 Task: Find connections with filter location Bāntva with filter topic #covidwith filter profile language German with filter current company Comviva with filter school Kerala Agricultural Jobs with filter industry Household Appliance Manufacturing with filter service category Commercial Real Estate with filter keywords title Director of Inside Sales
Action: Mouse moved to (502, 65)
Screenshot: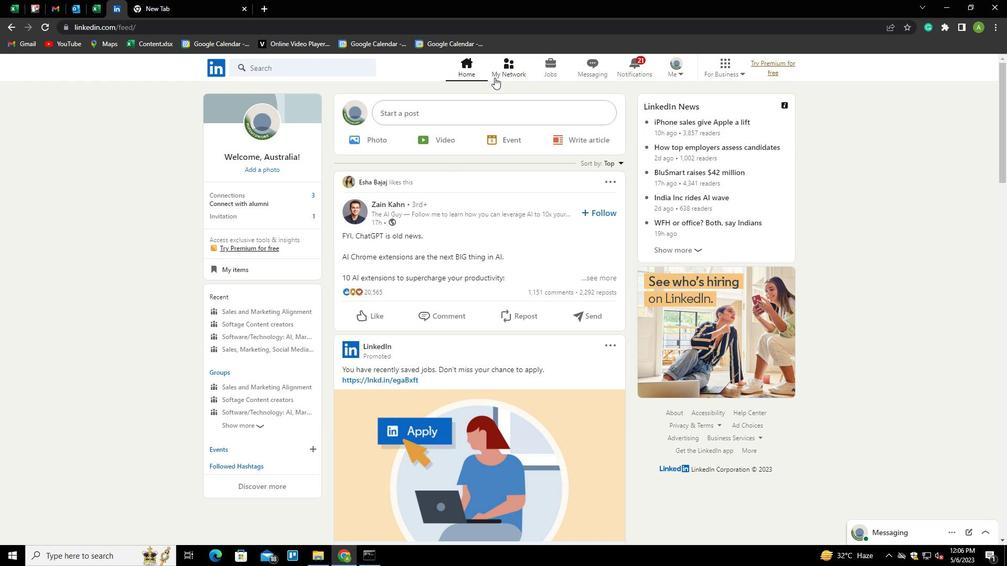 
Action: Mouse pressed left at (502, 65)
Screenshot: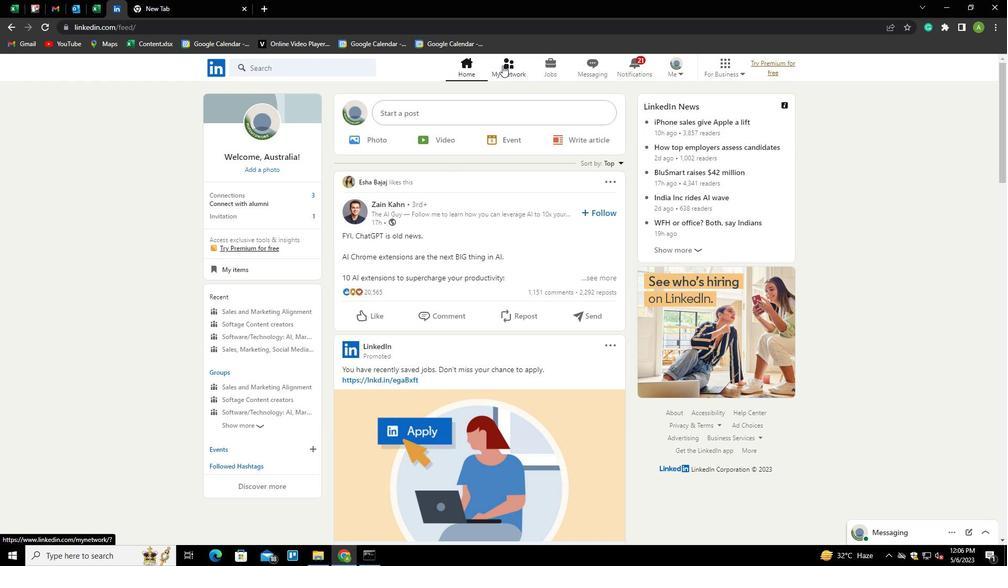 
Action: Mouse moved to (280, 126)
Screenshot: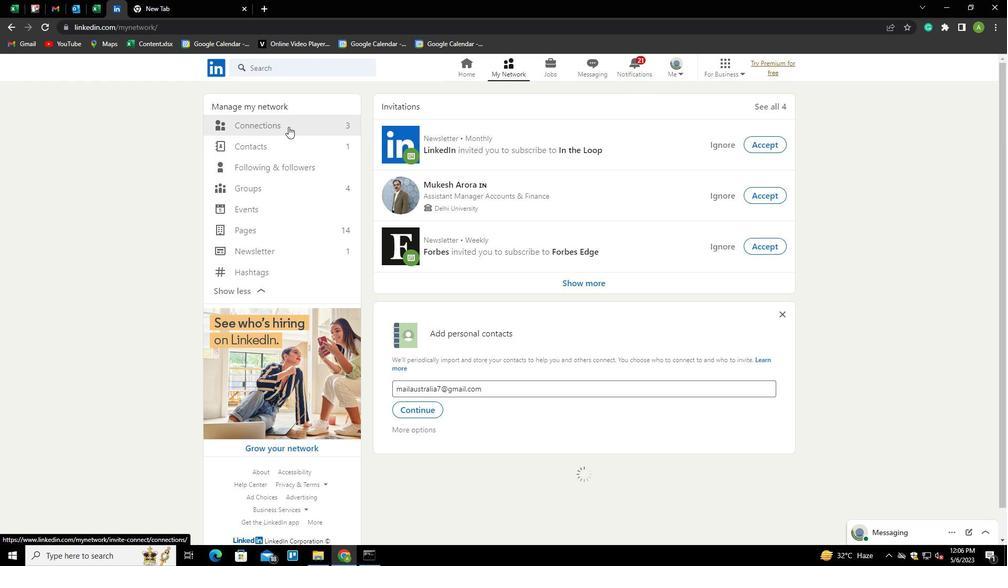 
Action: Mouse pressed left at (280, 126)
Screenshot: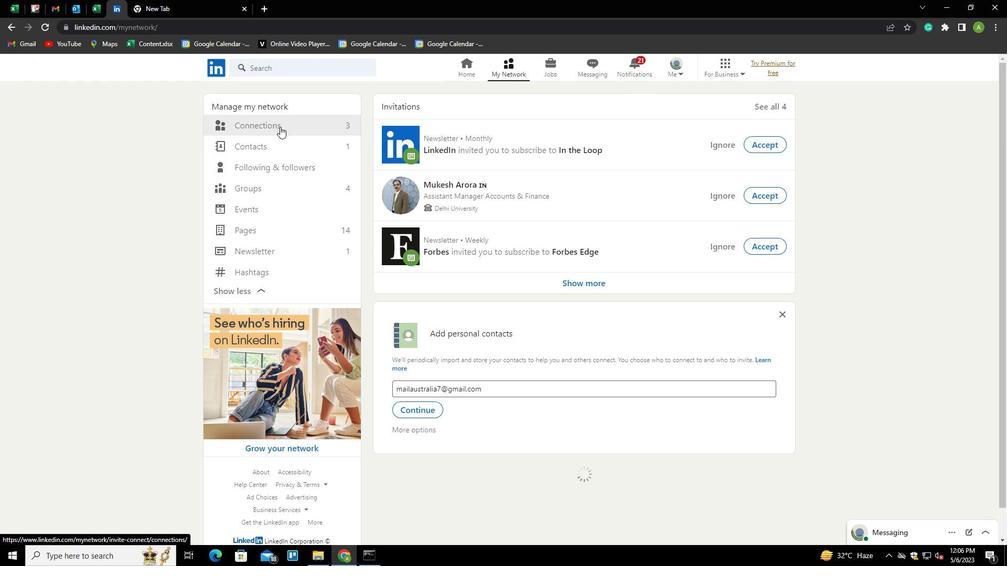 
Action: Mouse moved to (582, 123)
Screenshot: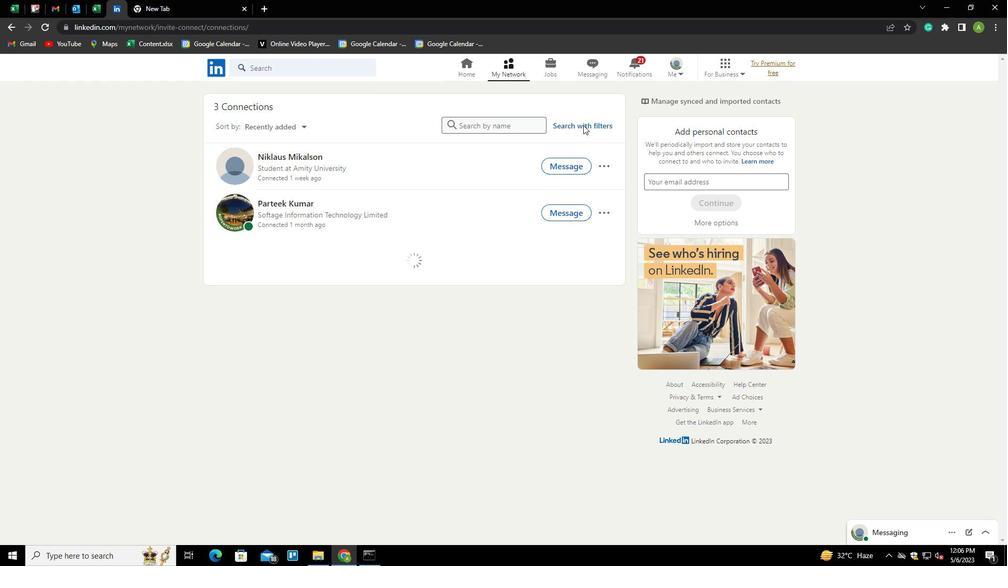 
Action: Mouse pressed left at (582, 123)
Screenshot: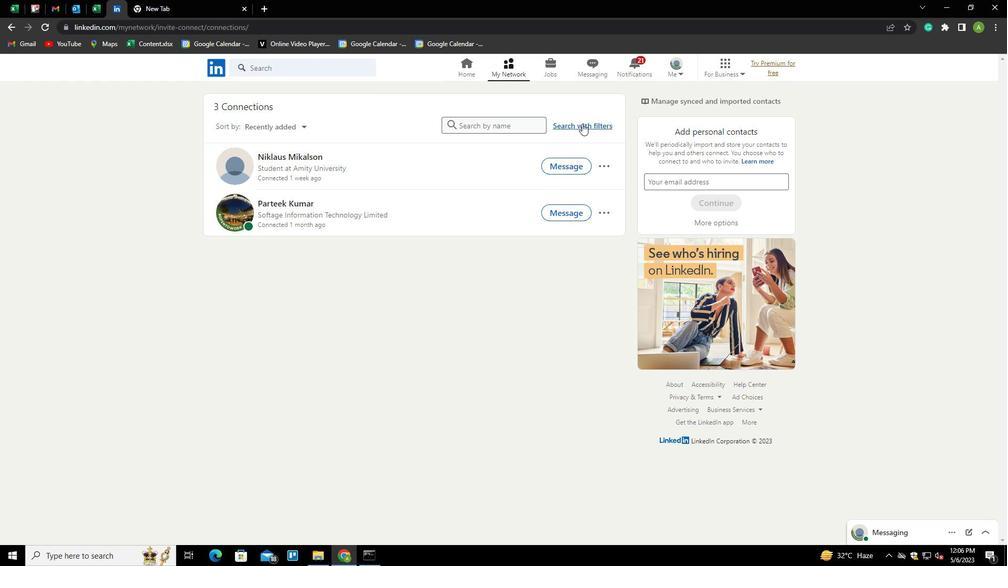 
Action: Mouse moved to (536, 98)
Screenshot: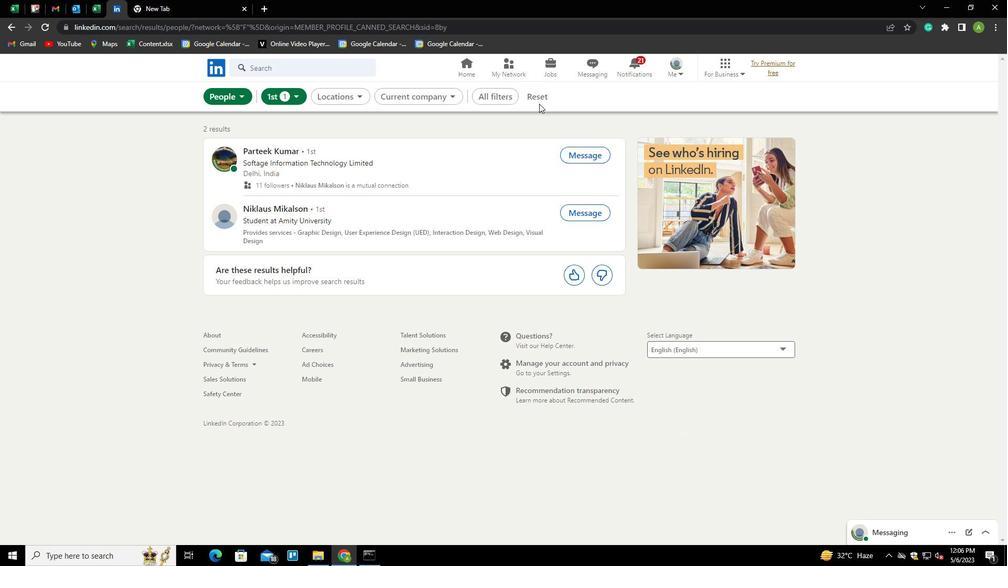 
Action: Mouse pressed left at (536, 98)
Screenshot: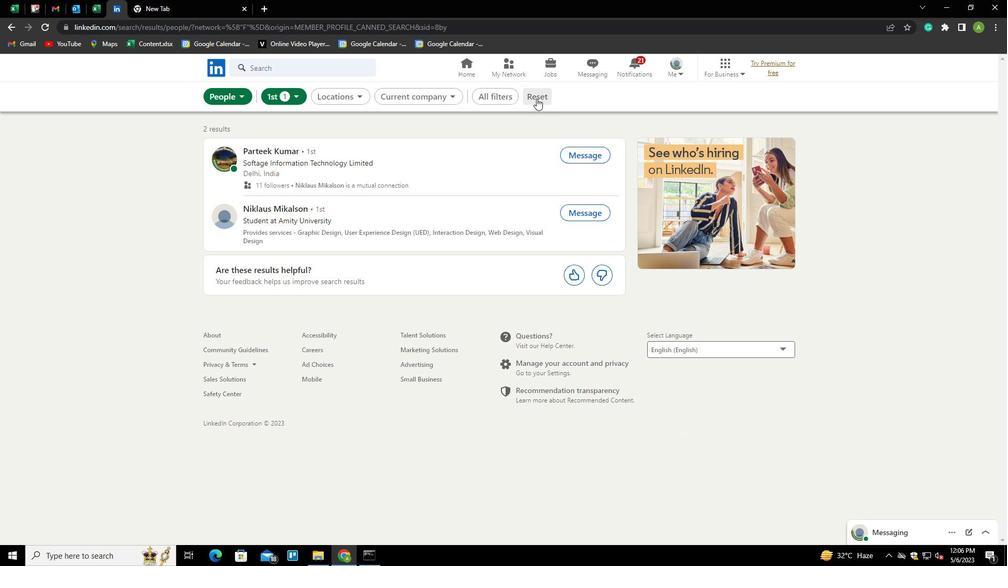 
Action: Mouse moved to (517, 98)
Screenshot: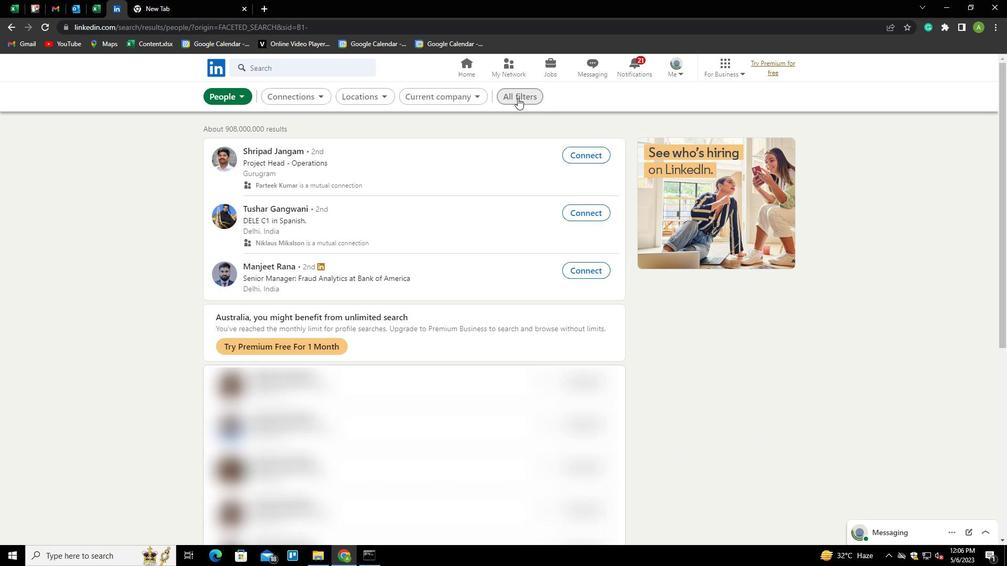 
Action: Mouse pressed left at (517, 98)
Screenshot: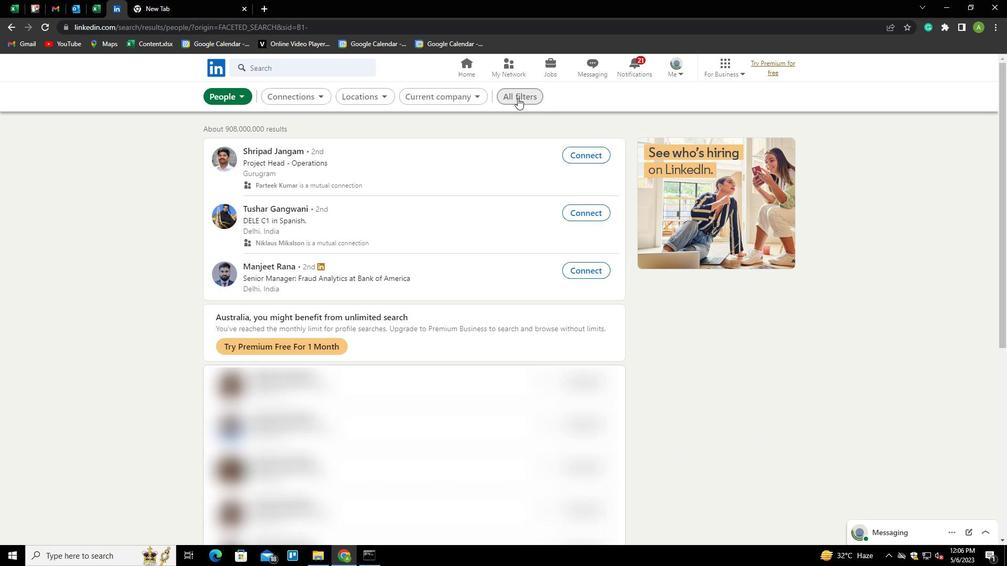 
Action: Mouse moved to (868, 363)
Screenshot: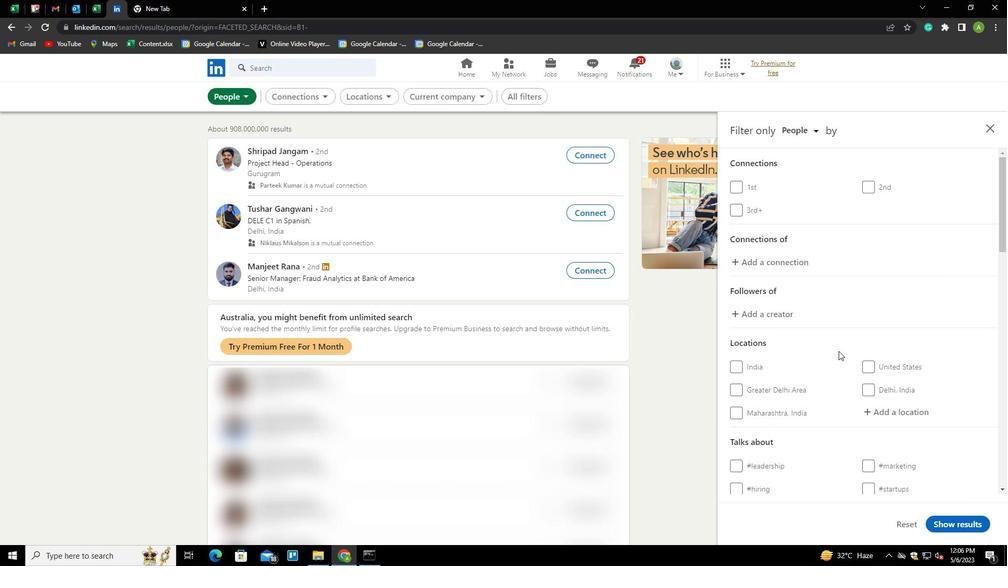 
Action: Mouse scrolled (868, 362) with delta (0, 0)
Screenshot: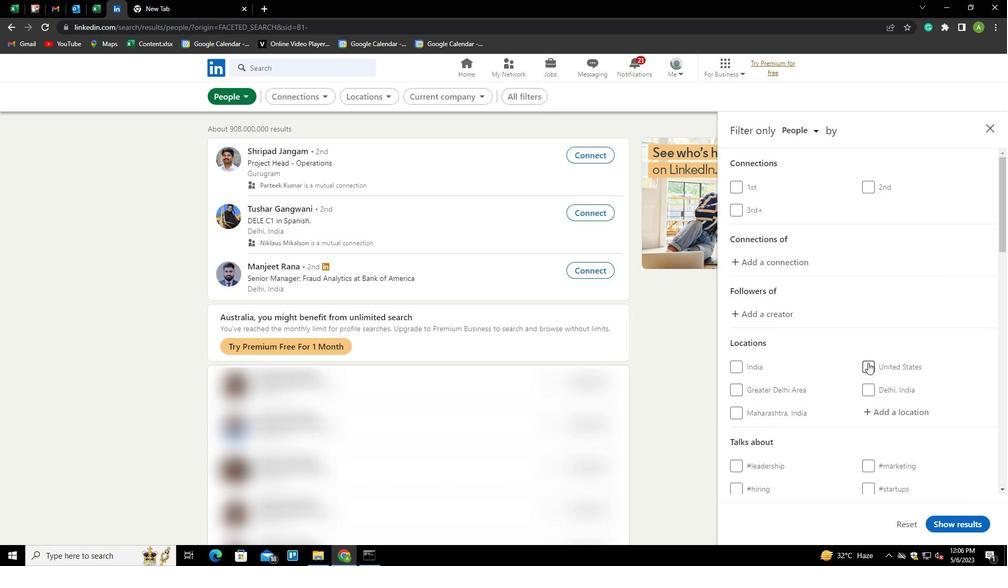 
Action: Mouse scrolled (868, 362) with delta (0, 0)
Screenshot: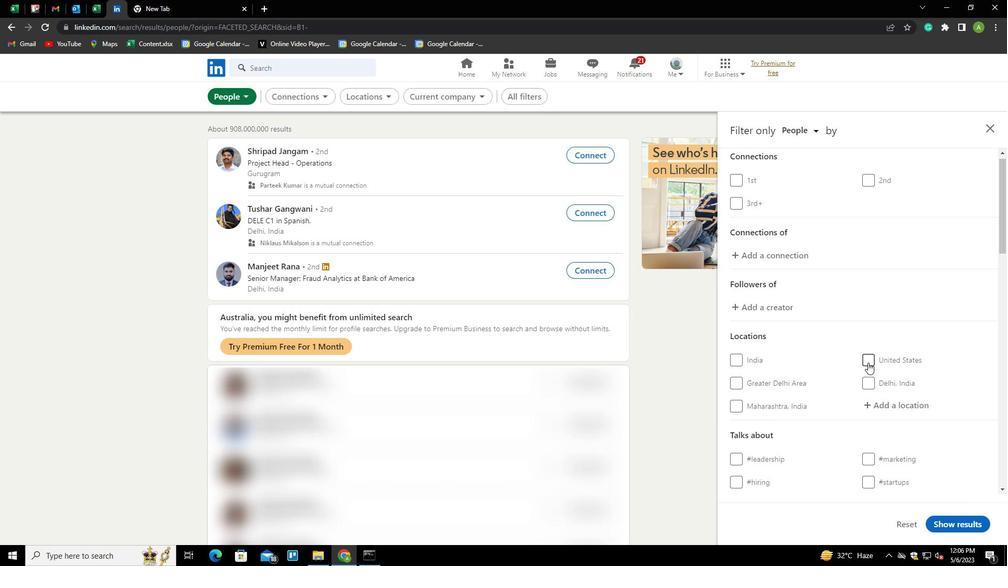 
Action: Mouse moved to (882, 309)
Screenshot: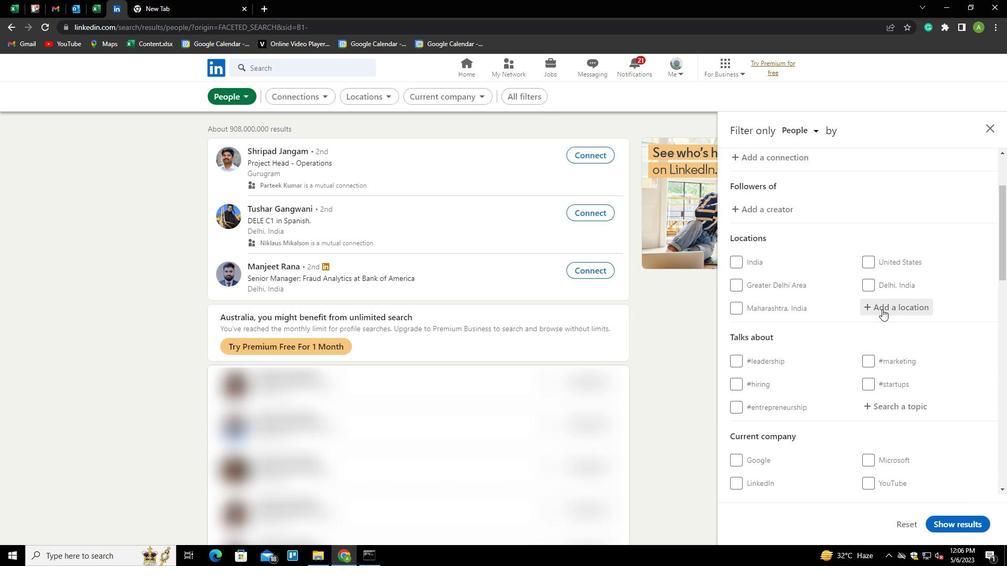 
Action: Mouse pressed left at (882, 309)
Screenshot: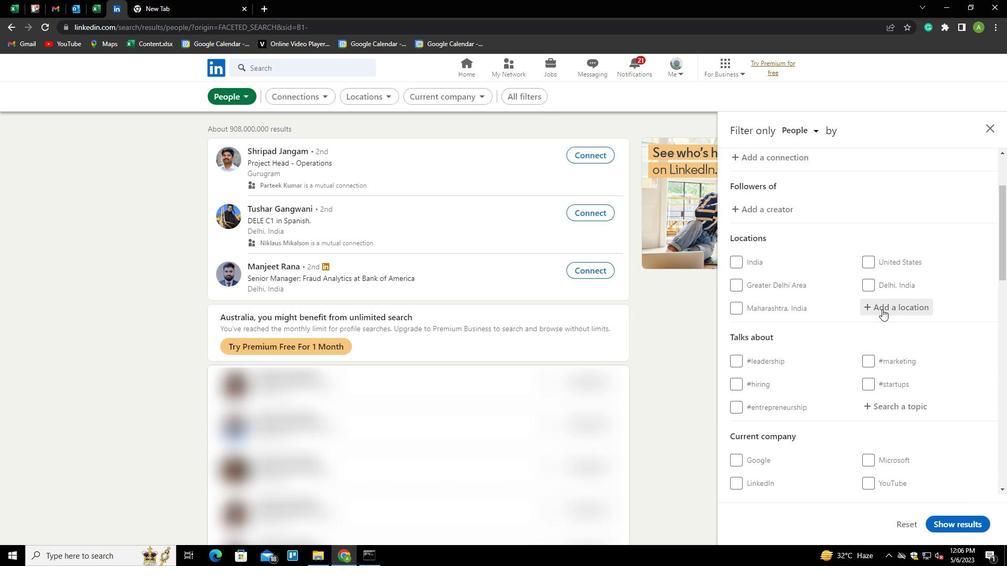 
Action: Mouse moved to (884, 306)
Screenshot: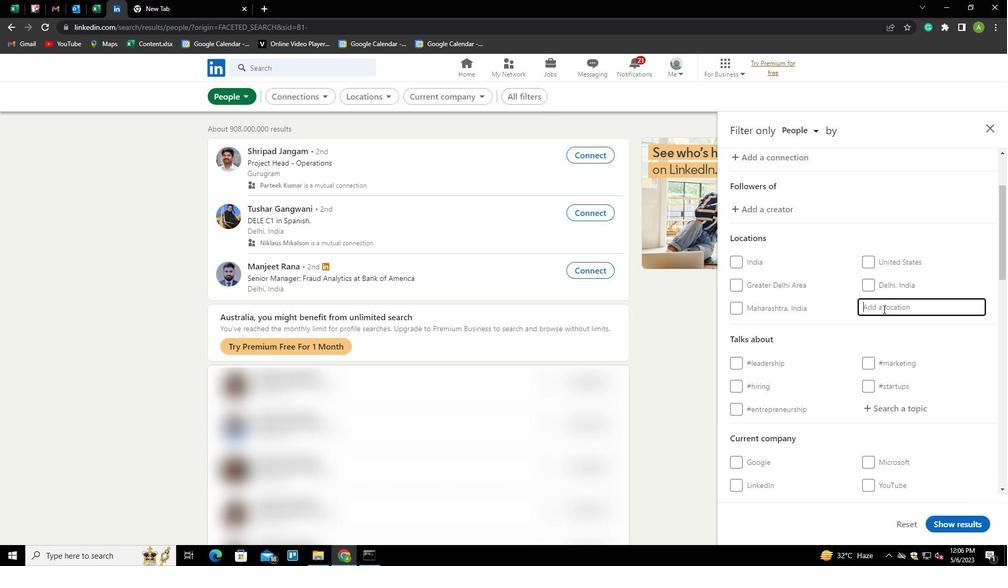 
Action: Mouse pressed left at (884, 306)
Screenshot: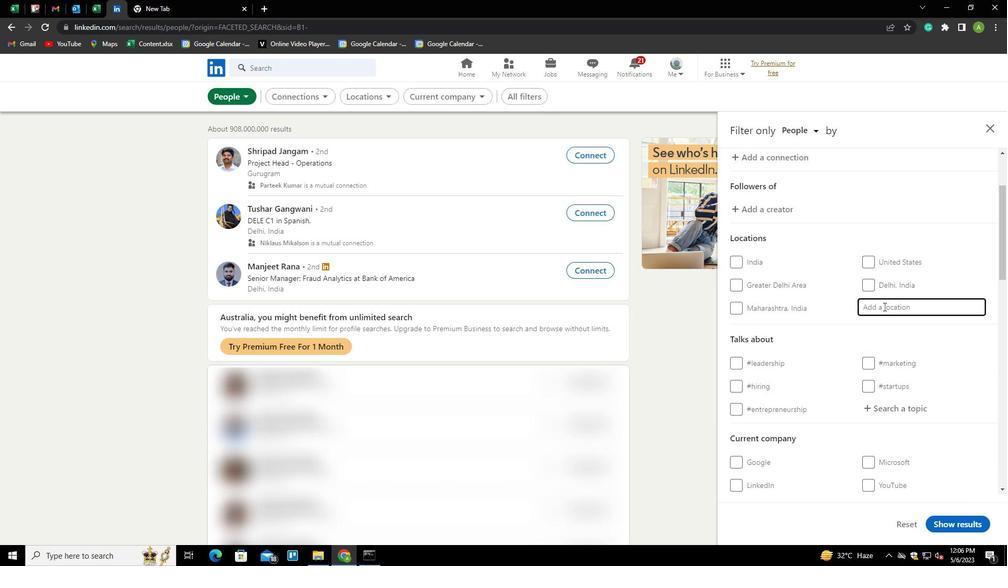 
Action: Mouse moved to (892, 313)
Screenshot: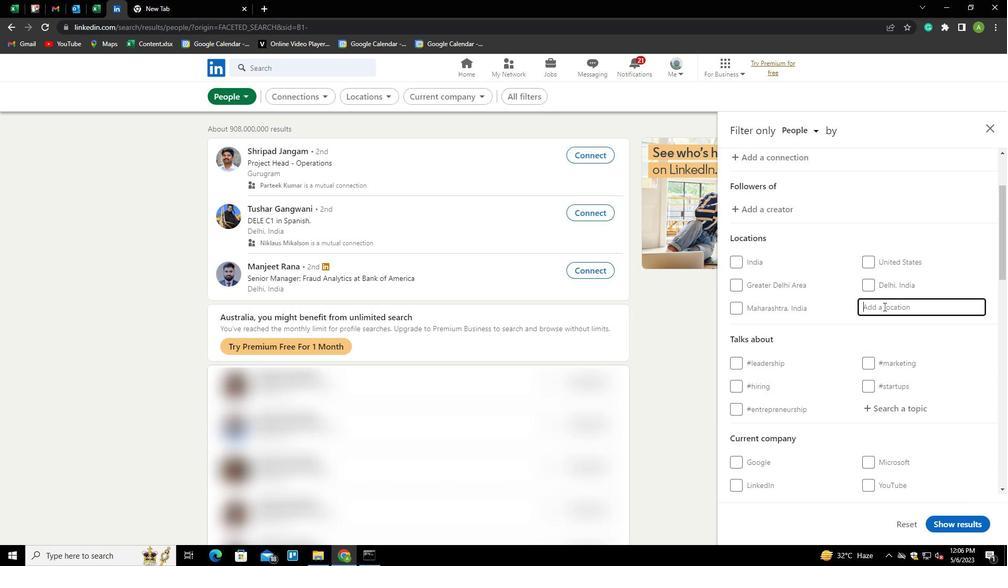
Action: Key pressed <Key.shift><Key.shift><Key.shift><Key.shift><Key.shift><Key.shift><Key.shift><Key.shift><Key.shift><Key.shift><Key.shift><Key.shift><Key.shift><Key.shift><Key.shift><Key.shift><Key.shift><Key.shift><Key.shift><Key.shift><Key.shift><Key.shift><Key.shift><Key.shift><Key.shift><Key.shift><Key.shift>BANTAV<Key.backspace><Key.backspace><Key.backspace>C<Key.backspace>TVA
Screenshot: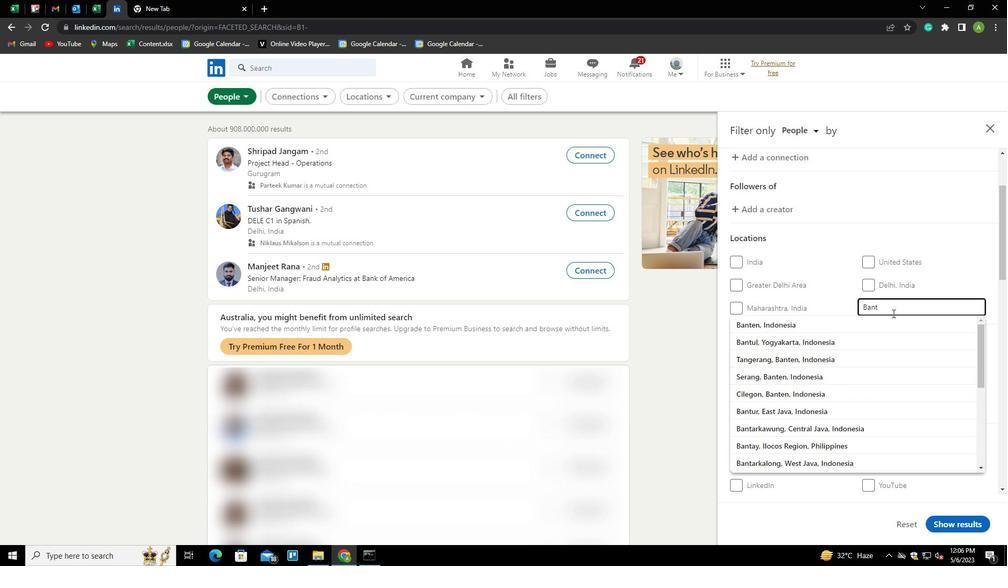 
Action: Mouse moved to (899, 318)
Screenshot: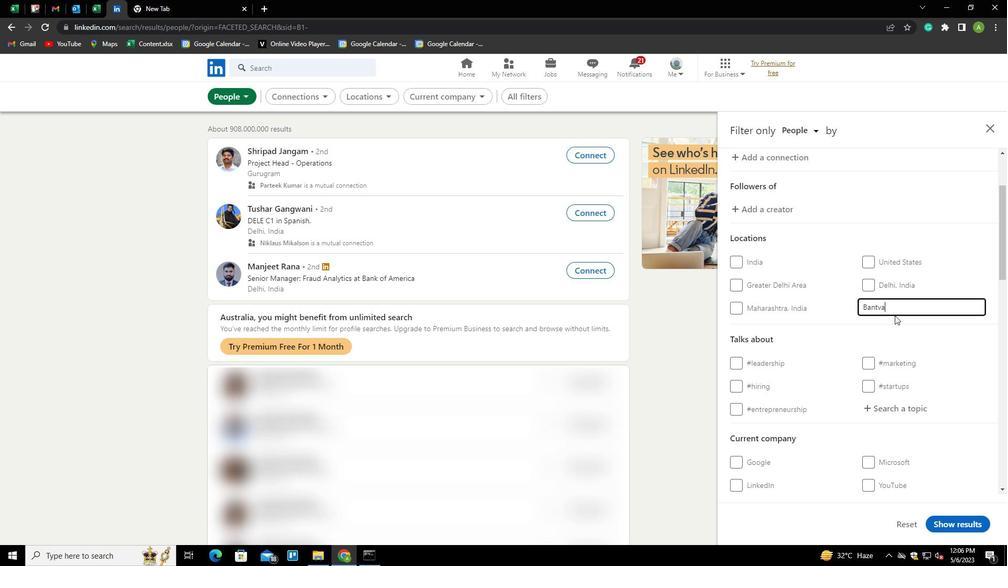 
Action: Mouse pressed left at (899, 318)
Screenshot: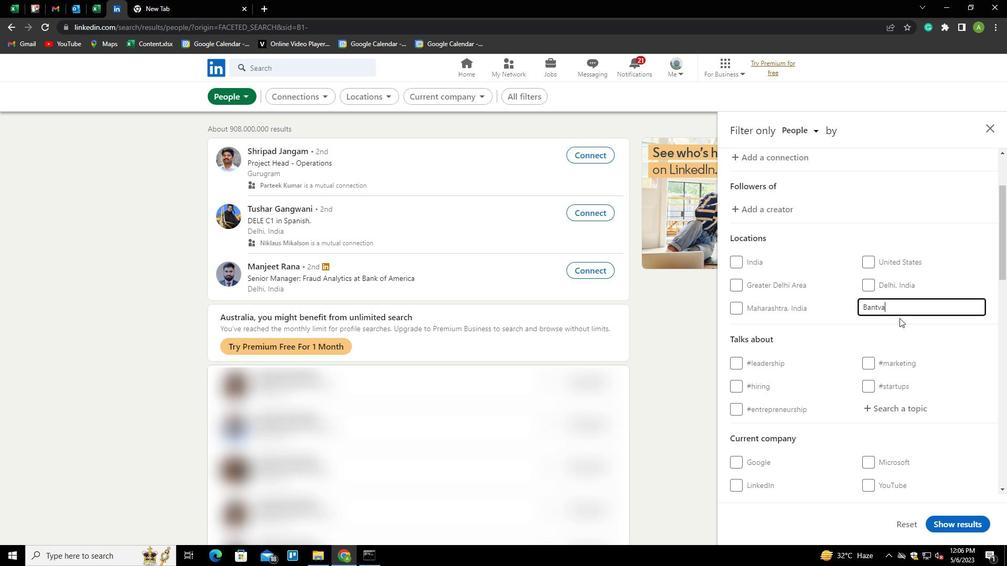
Action: Mouse moved to (903, 407)
Screenshot: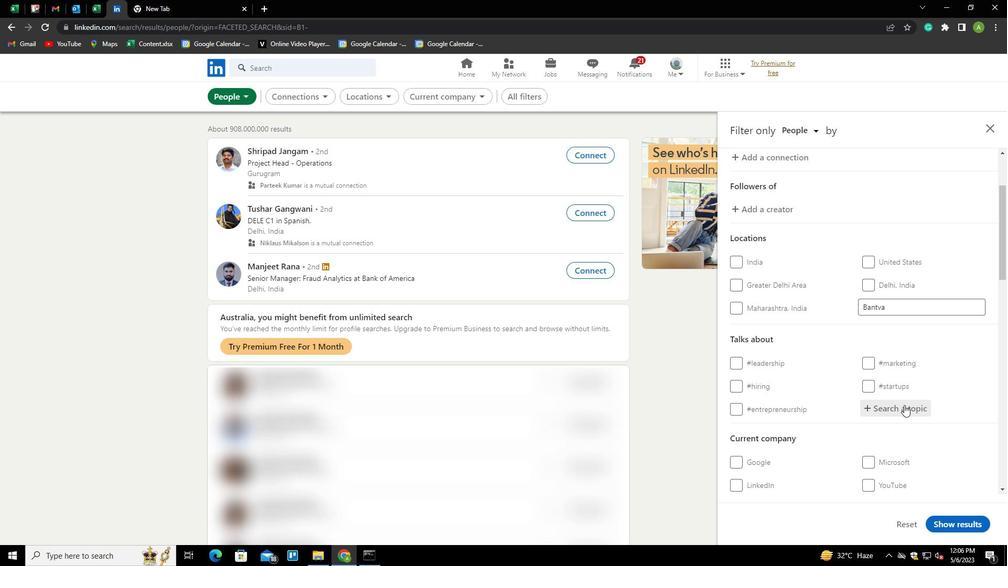 
Action: Mouse pressed left at (903, 407)
Screenshot: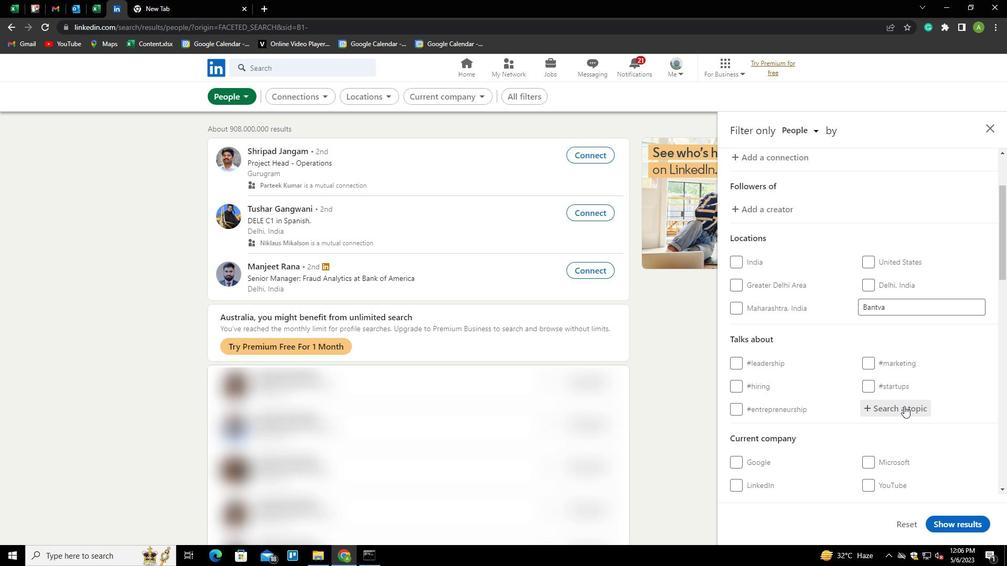 
Action: Mouse moved to (900, 406)
Screenshot: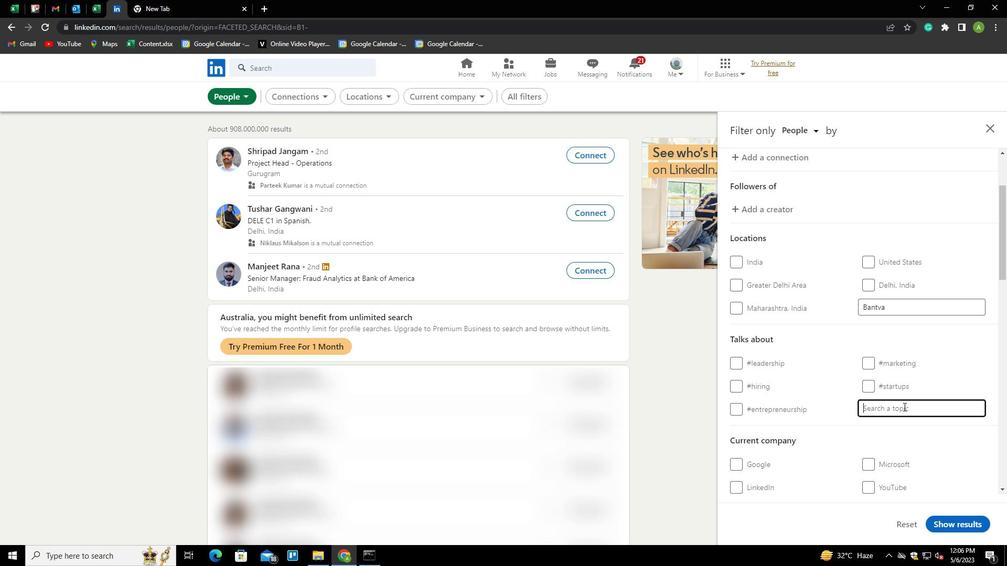 
Action: Key pressed COVID<Key.down><Key.enter>
Screenshot: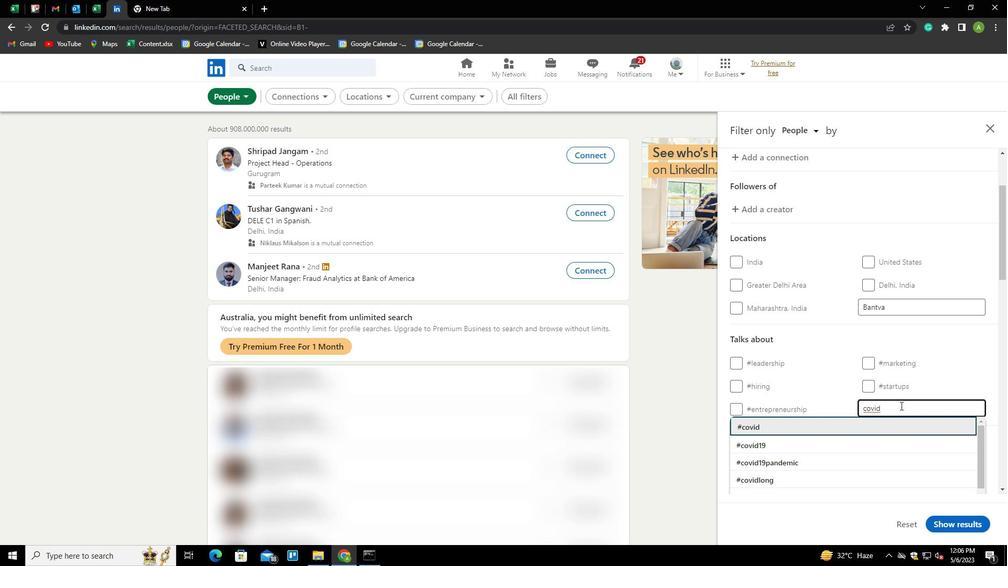 
Action: Mouse scrolled (900, 405) with delta (0, 0)
Screenshot: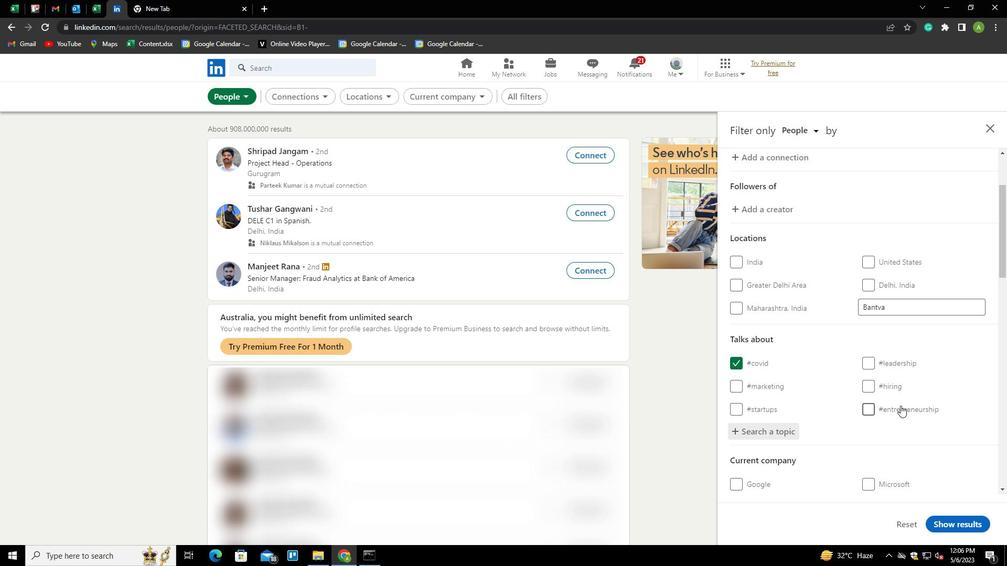 
Action: Mouse scrolled (900, 405) with delta (0, 0)
Screenshot: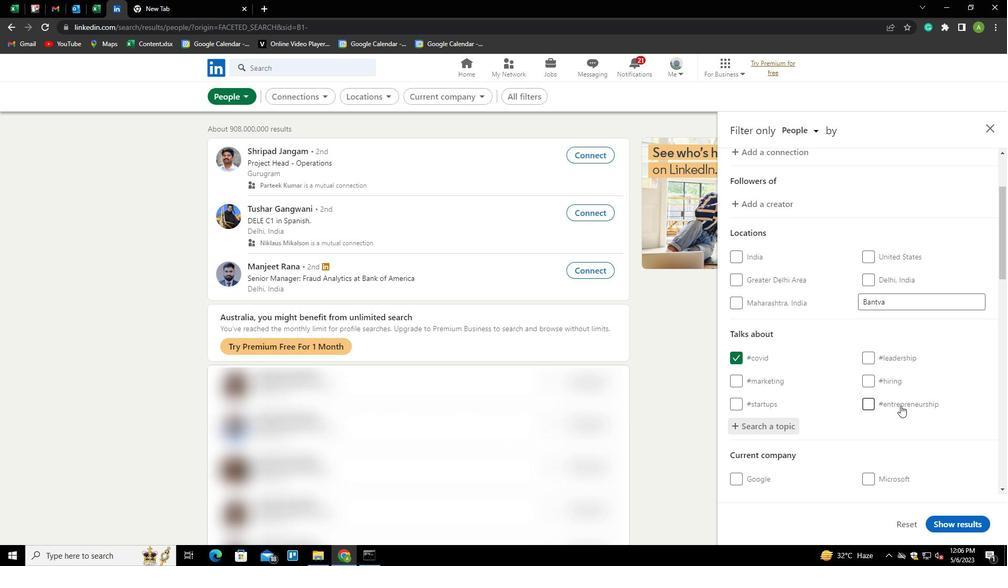
Action: Mouse scrolled (900, 405) with delta (0, 0)
Screenshot: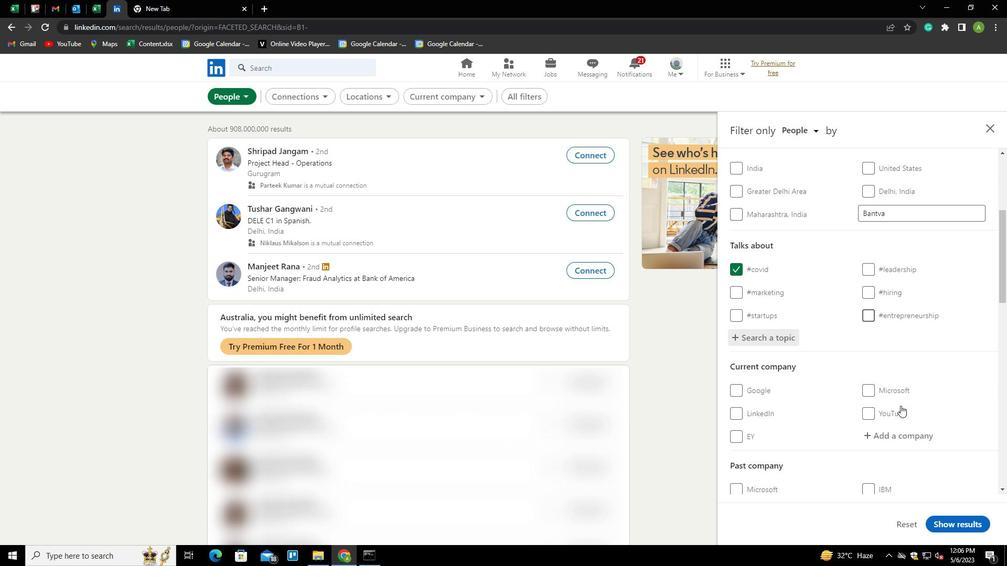 
Action: Mouse scrolled (900, 405) with delta (0, 0)
Screenshot: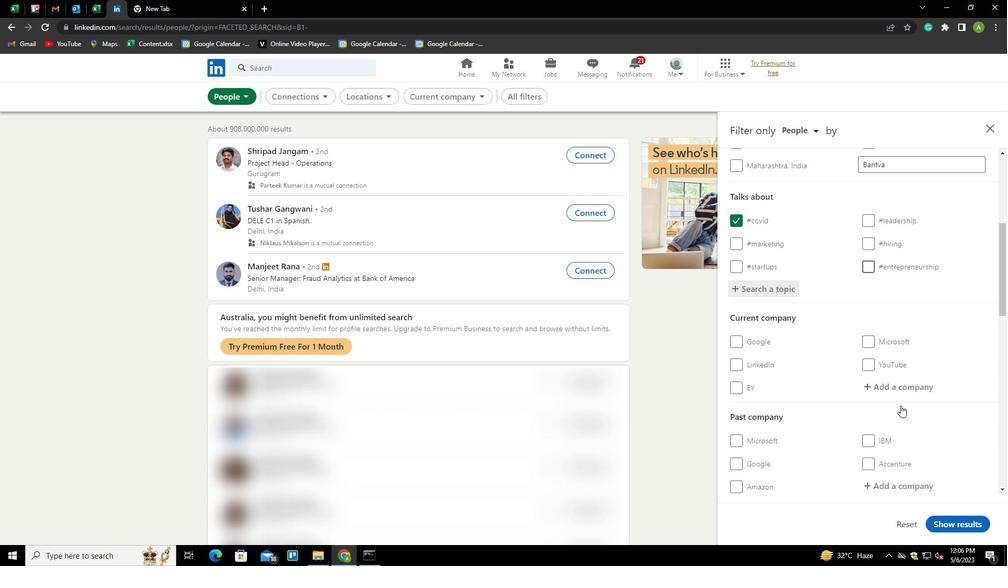 
Action: Mouse moved to (890, 340)
Screenshot: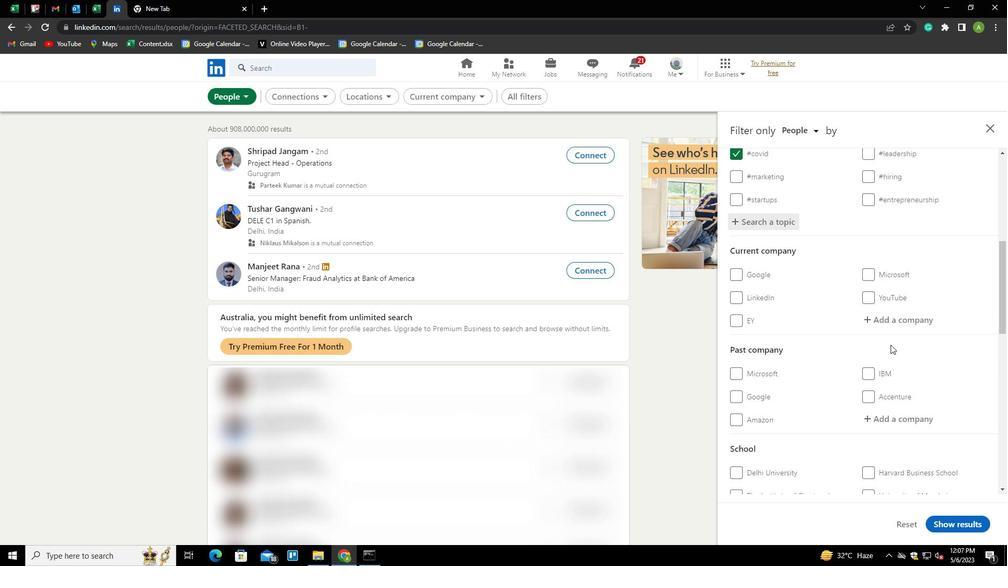 
Action: Mouse scrolled (890, 339) with delta (0, 0)
Screenshot: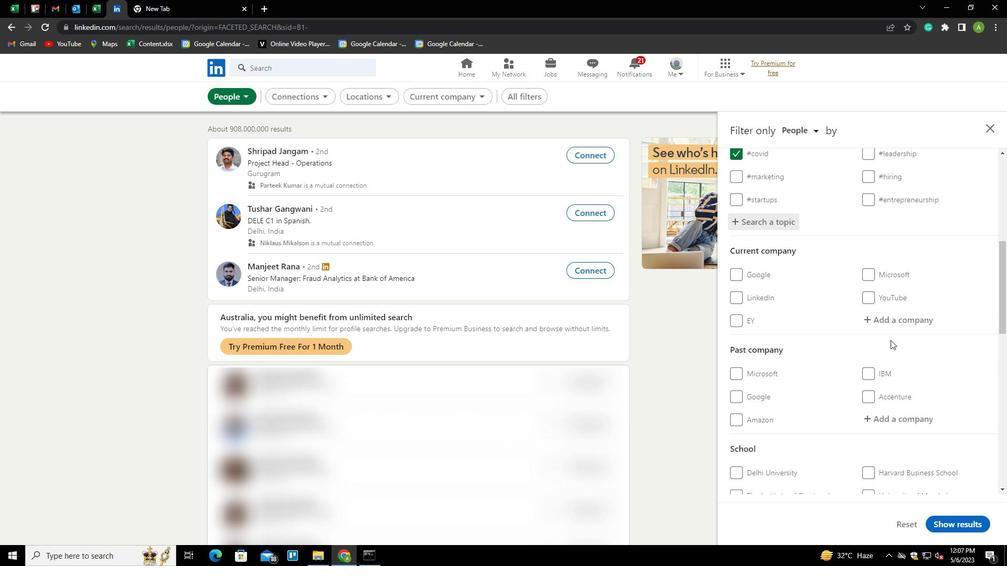 
Action: Mouse scrolled (890, 339) with delta (0, 0)
Screenshot: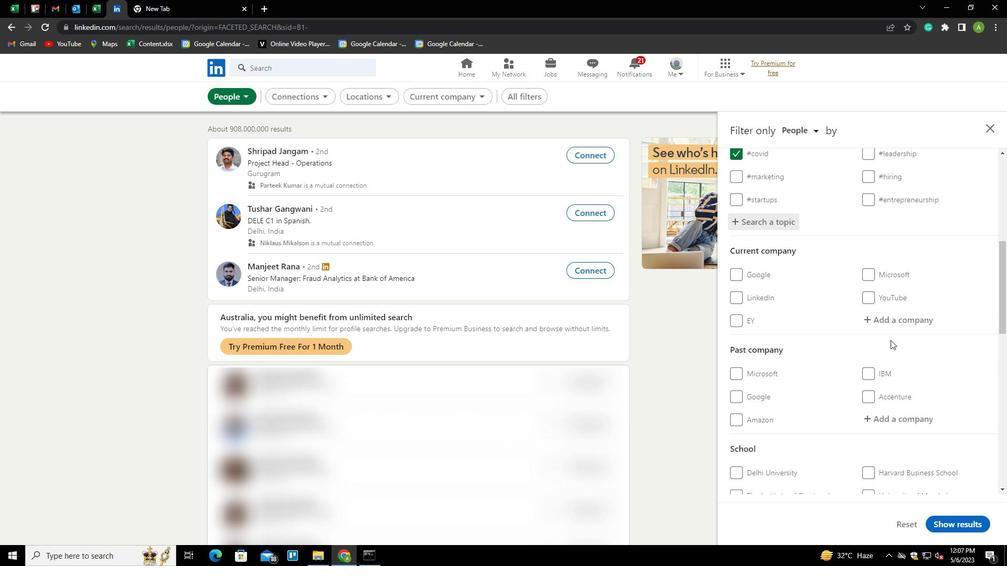 
Action: Mouse scrolled (890, 339) with delta (0, 0)
Screenshot: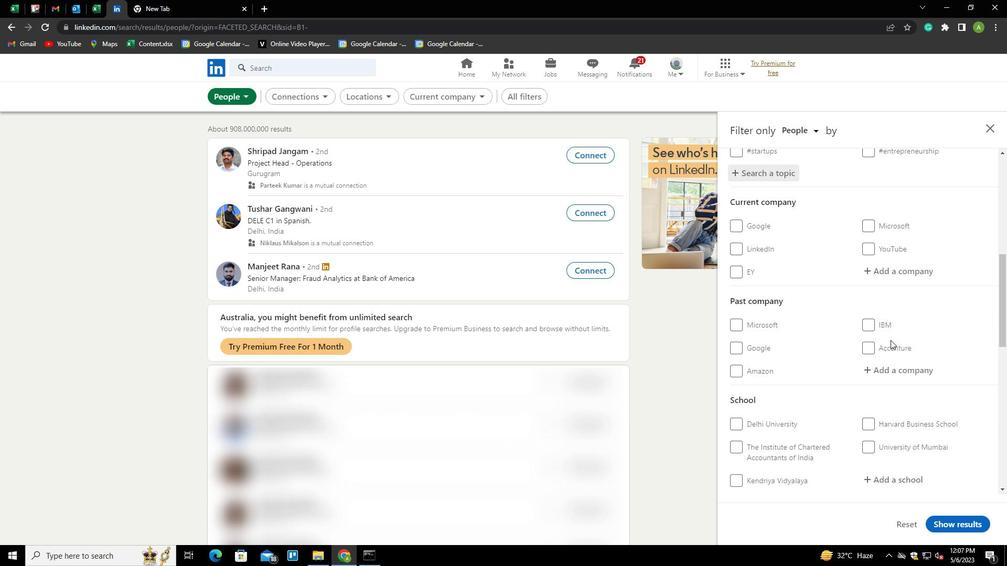 
Action: Mouse scrolled (890, 339) with delta (0, 0)
Screenshot: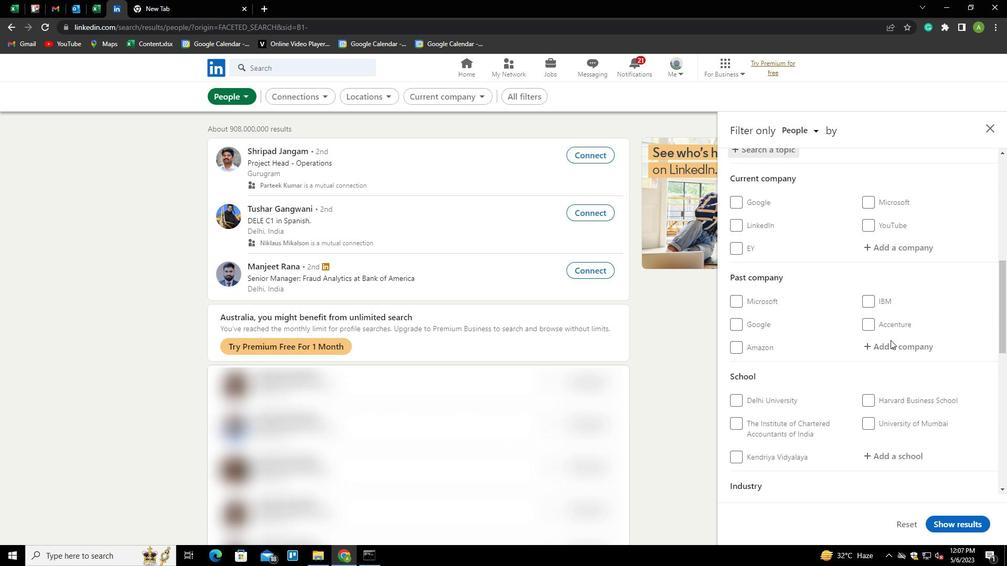 
Action: Mouse scrolled (890, 339) with delta (0, 0)
Screenshot: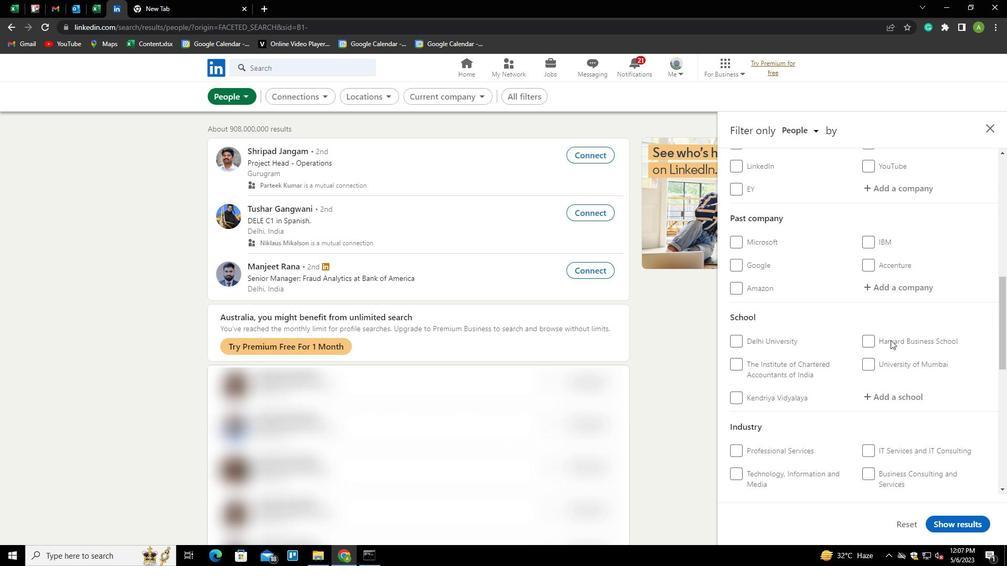 
Action: Mouse scrolled (890, 339) with delta (0, 0)
Screenshot: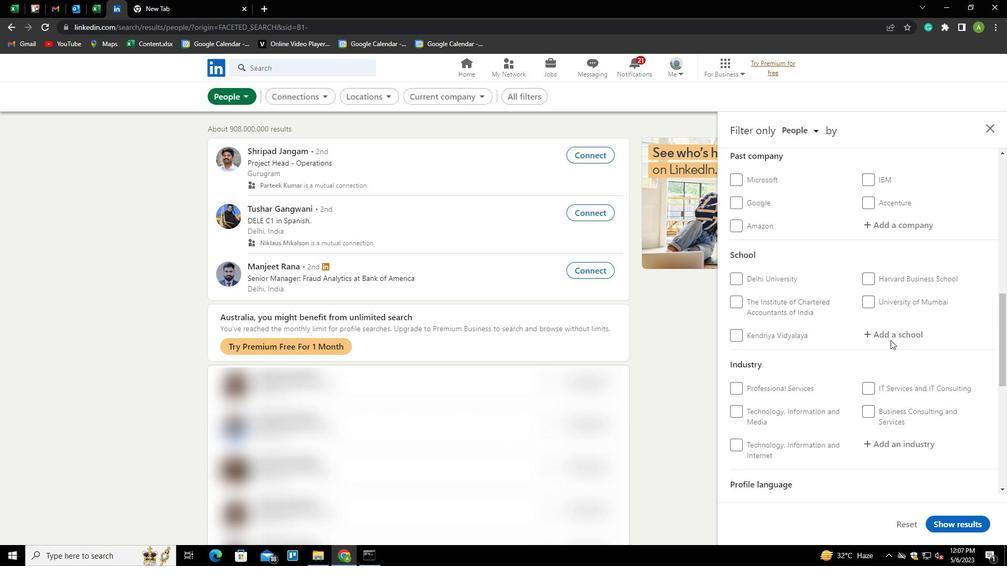 
Action: Mouse moved to (739, 434)
Screenshot: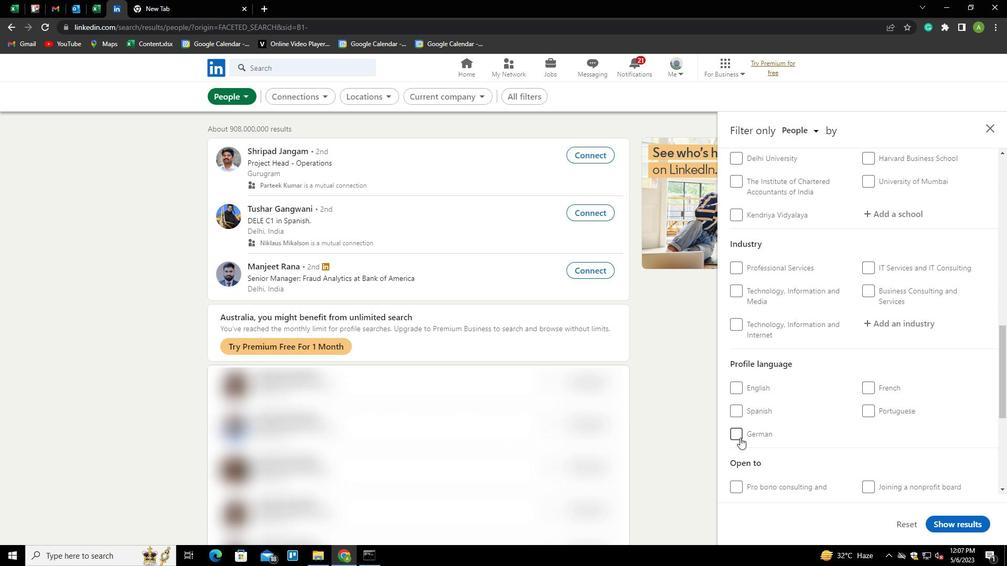 
Action: Mouse pressed left at (739, 434)
Screenshot: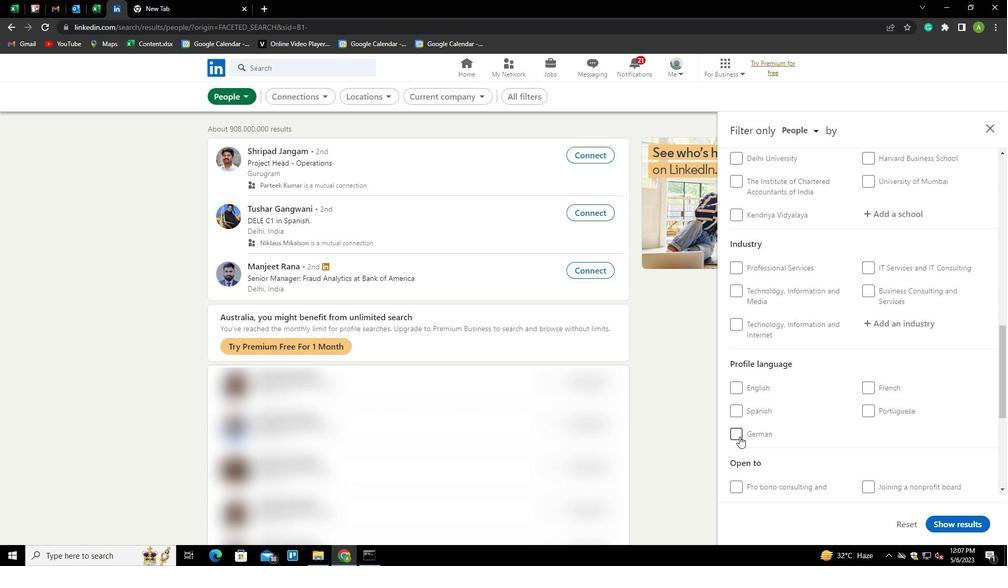 
Action: Mouse moved to (820, 416)
Screenshot: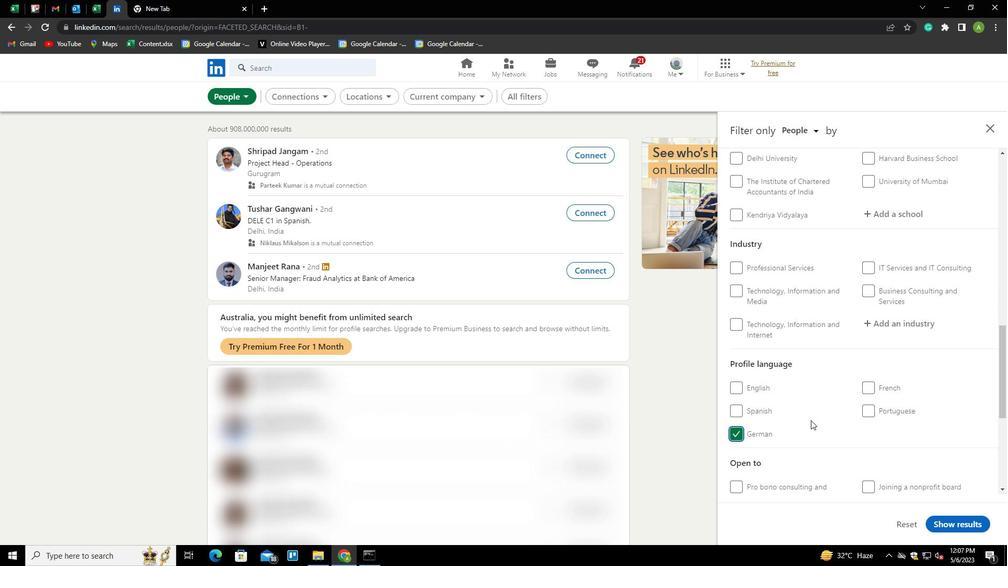 
Action: Mouse scrolled (820, 417) with delta (0, 0)
Screenshot: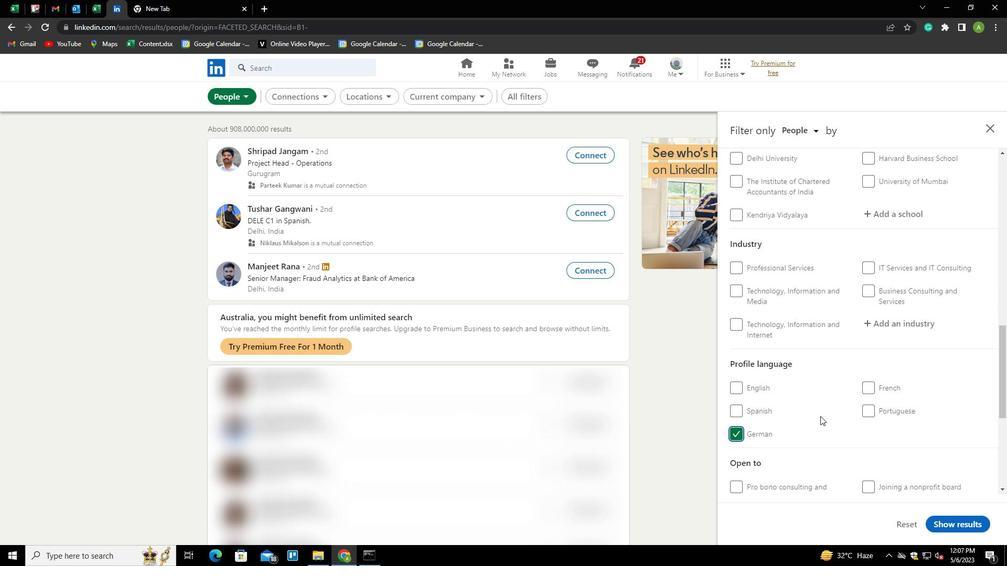 
Action: Mouse scrolled (820, 417) with delta (0, 0)
Screenshot: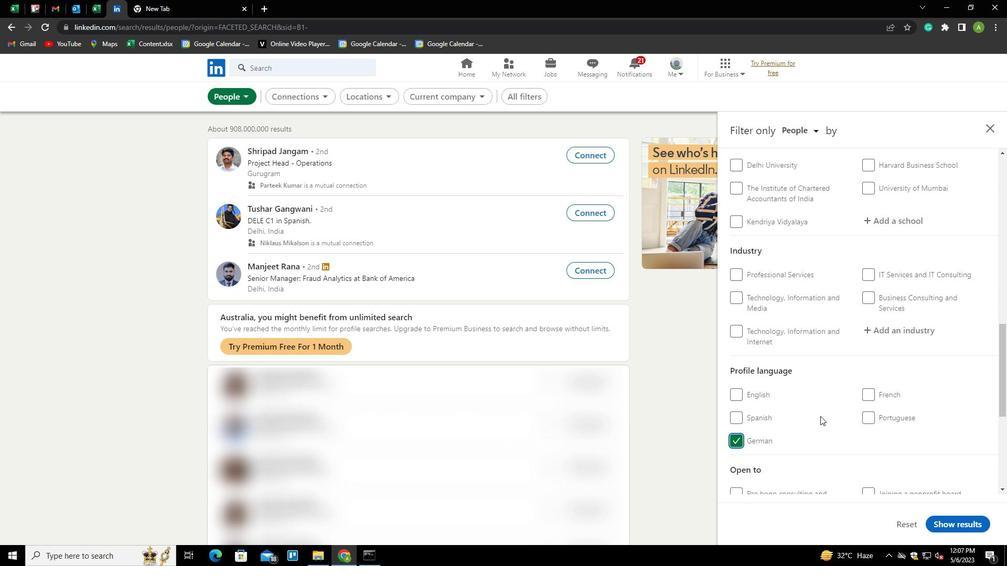 
Action: Mouse scrolled (820, 417) with delta (0, 0)
Screenshot: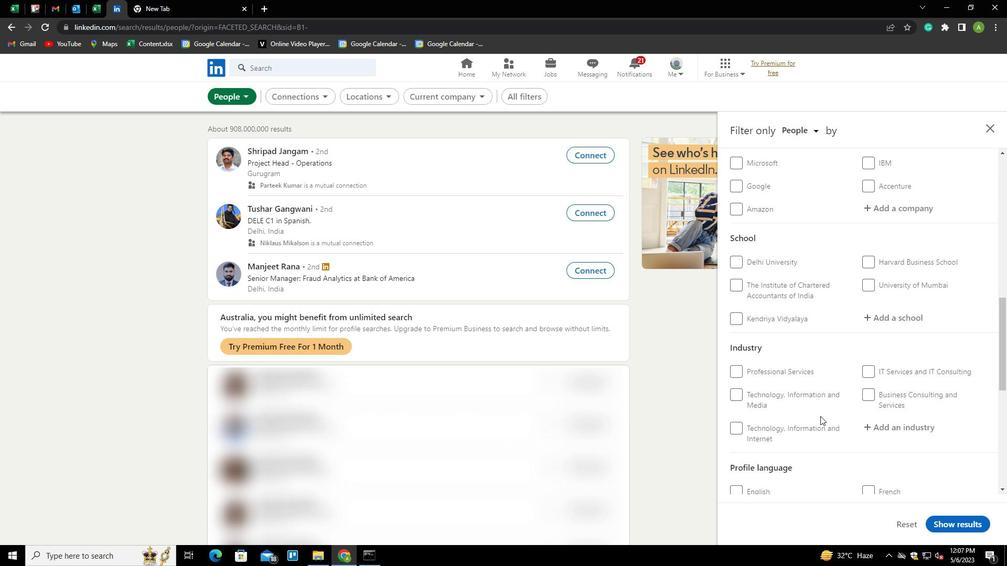 
Action: Mouse scrolled (820, 417) with delta (0, 0)
Screenshot: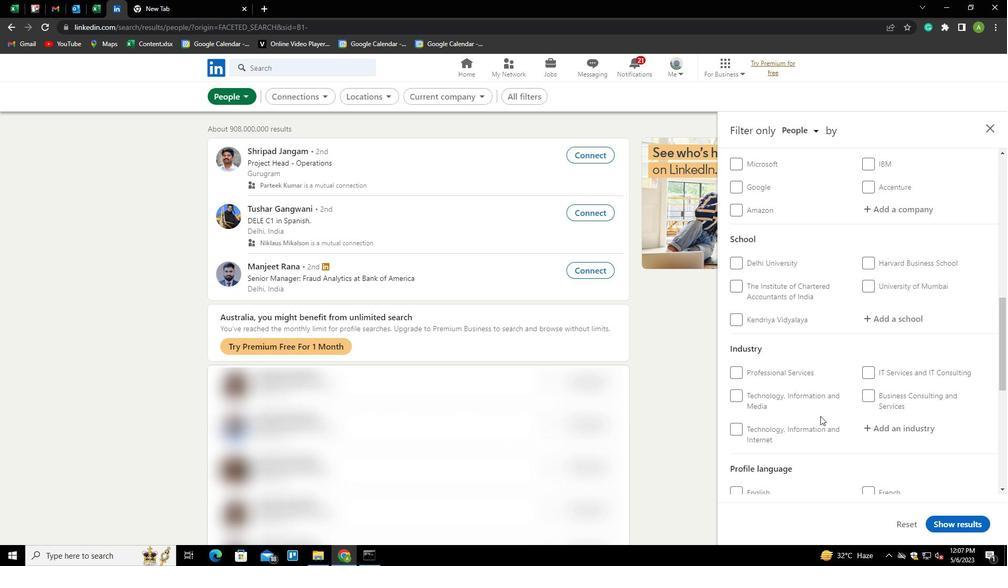 
Action: Mouse scrolled (820, 417) with delta (0, 0)
Screenshot: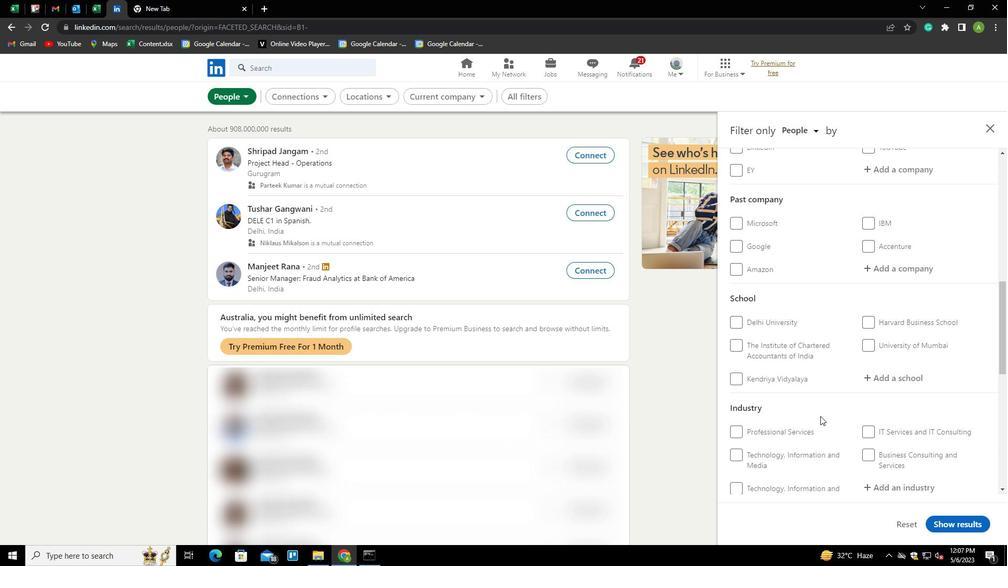
Action: Mouse scrolled (820, 417) with delta (0, 0)
Screenshot: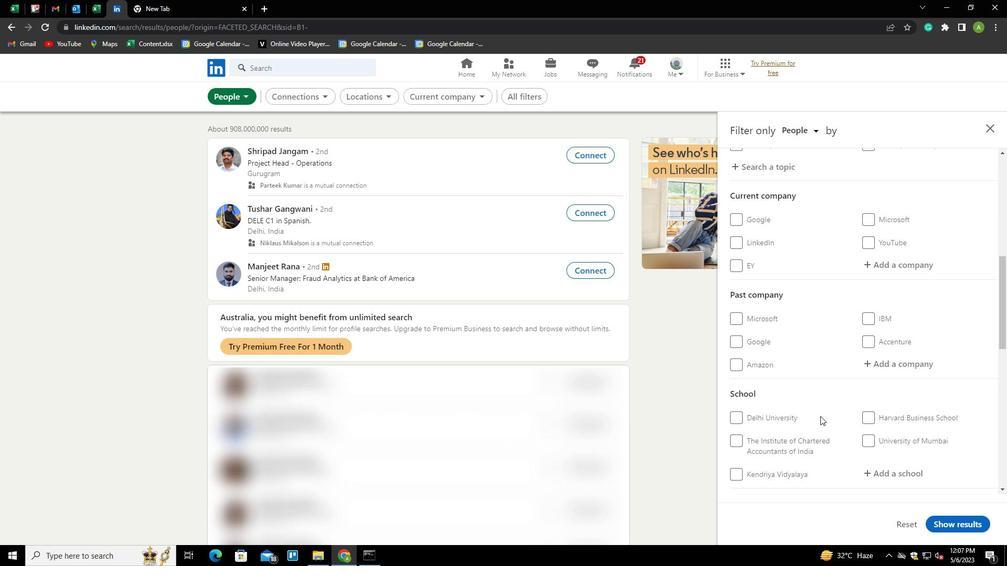 
Action: Mouse moved to (883, 321)
Screenshot: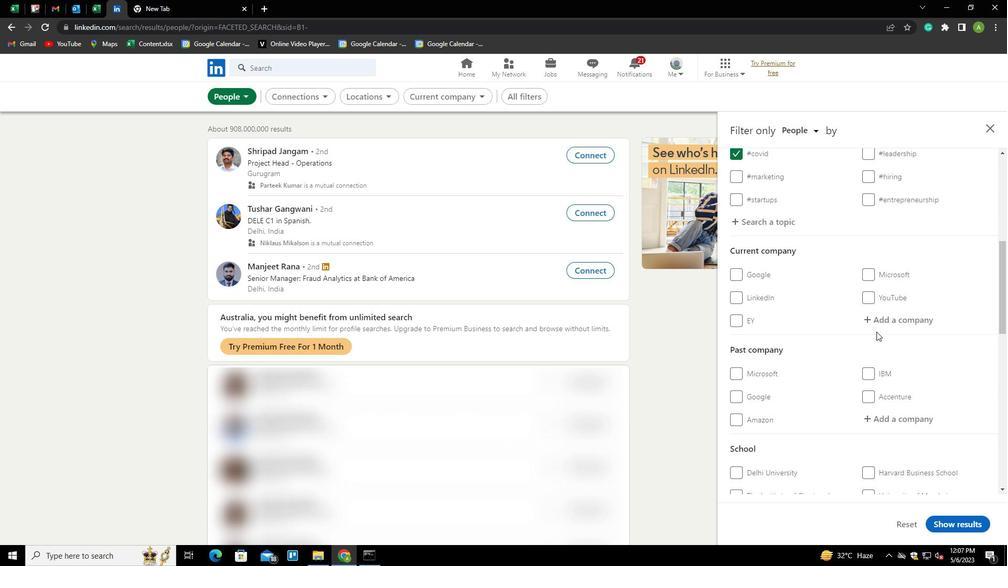 
Action: Mouse pressed left at (883, 321)
Screenshot: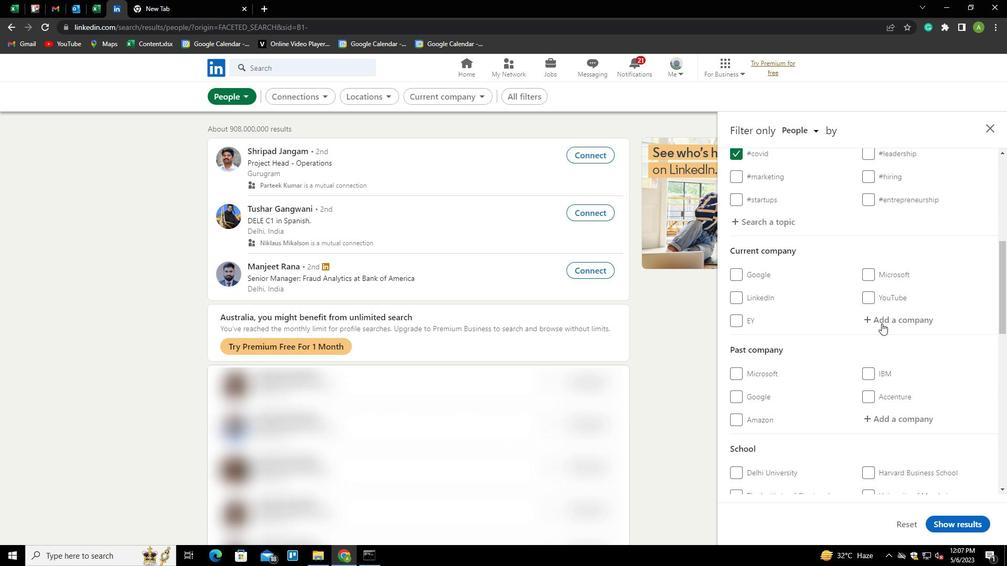 
Action: Key pressed <Key.shift>COMVIVS<Key.backspace>A<Key.down><Key.enter>
Screenshot: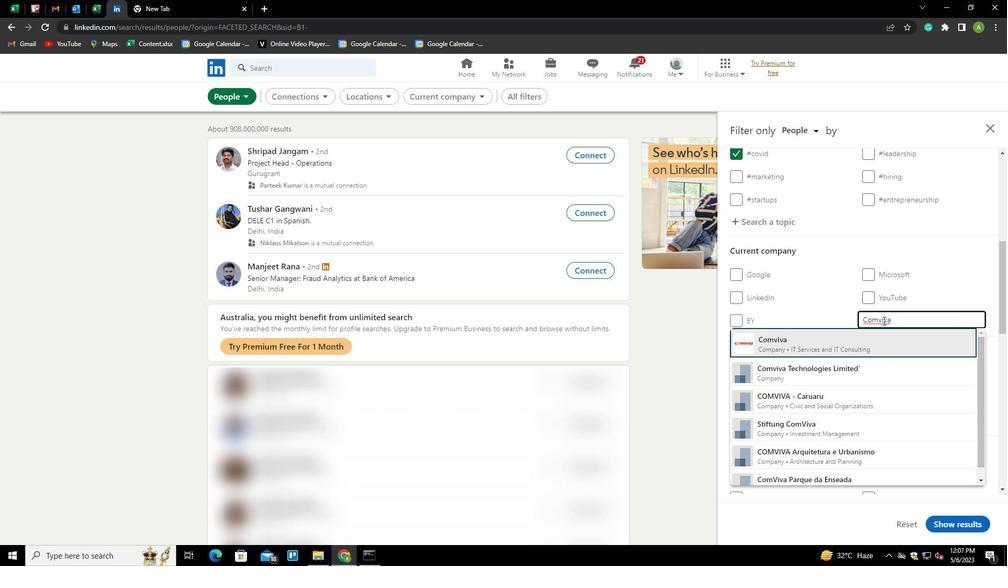 
Action: Mouse moved to (869, 338)
Screenshot: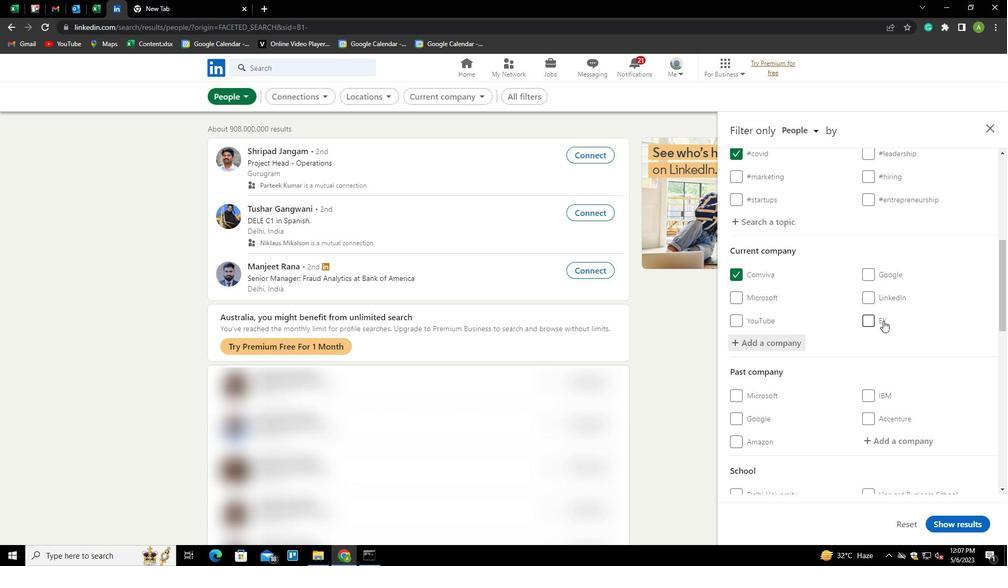 
Action: Mouse scrolled (869, 337) with delta (0, 0)
Screenshot: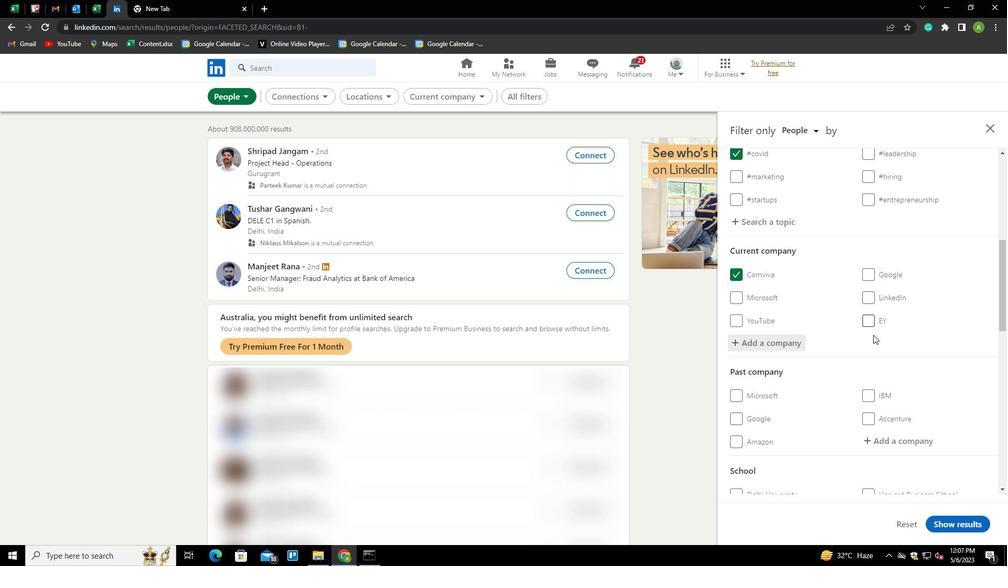 
Action: Mouse scrolled (869, 337) with delta (0, 0)
Screenshot: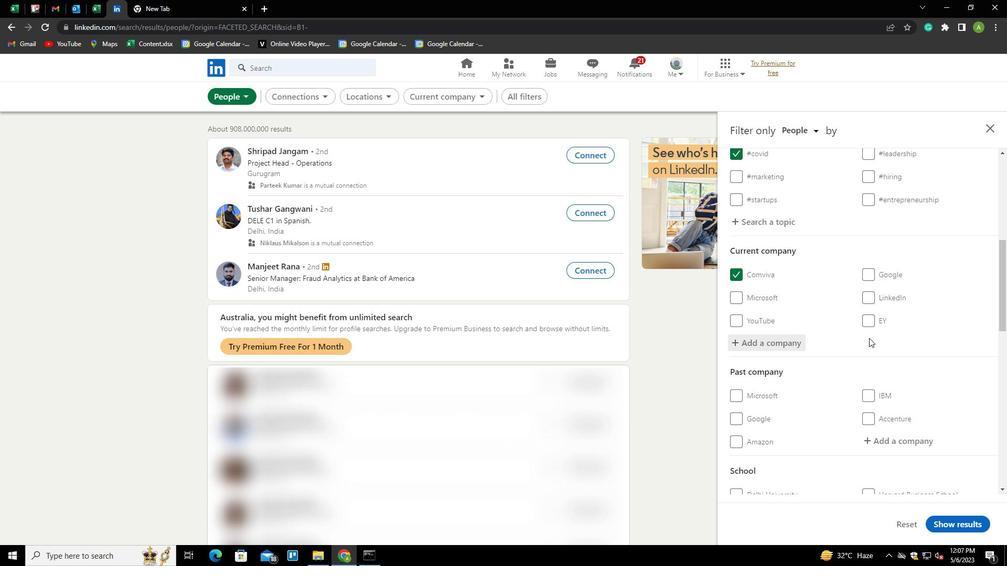 
Action: Mouse scrolled (869, 337) with delta (0, 0)
Screenshot: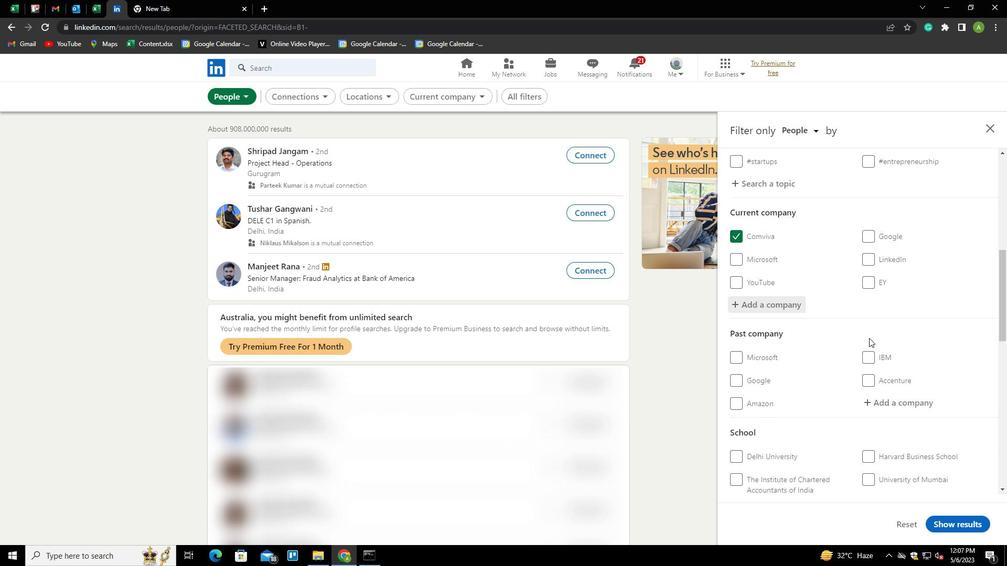 
Action: Mouse moved to (887, 390)
Screenshot: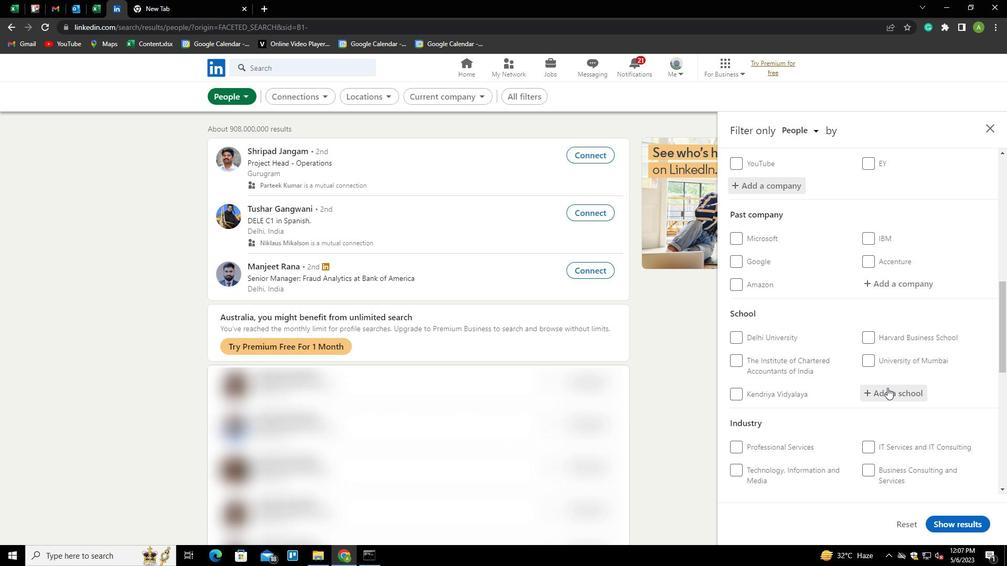 
Action: Mouse pressed left at (887, 390)
Screenshot: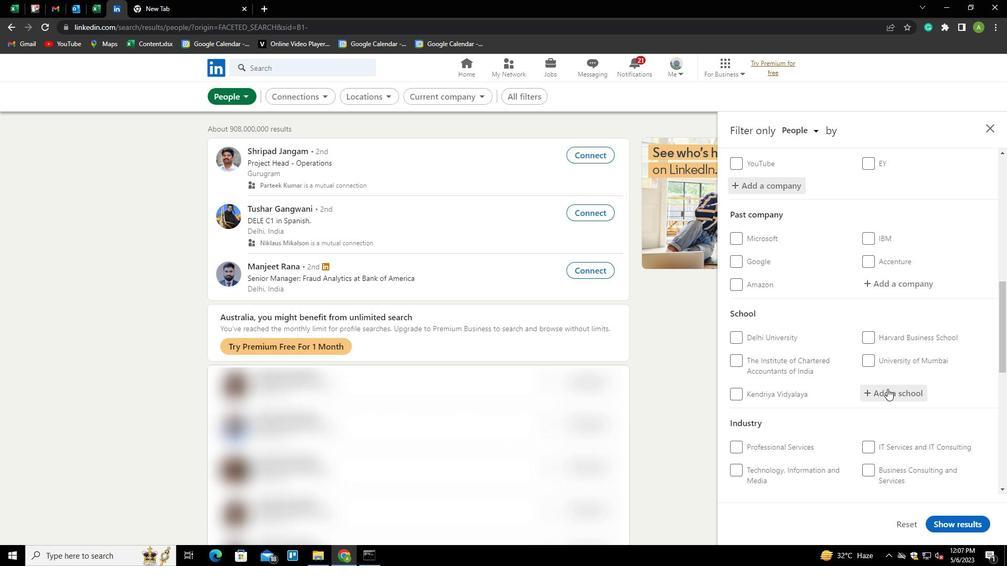 
Action: Mouse moved to (882, 389)
Screenshot: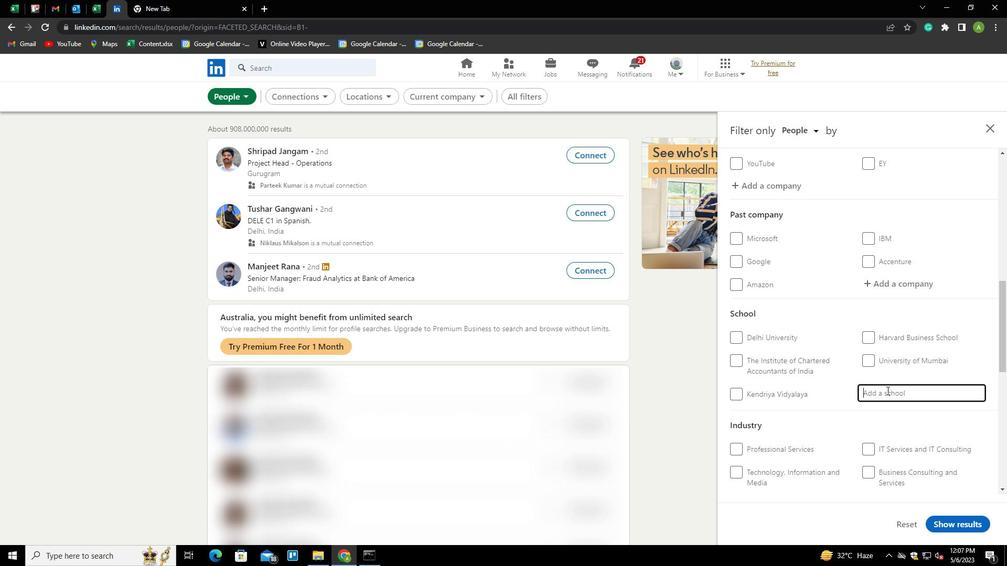 
Action: Key pressed <Key.shift>KERALA<Key.space><Key.shift>AGRICUTL<Key.backspace><Key.backspace>LTURE<Key.space><Key.shift><Key.shift><Key.shift><Key.shift><Key.shift><Key.shift><Key.shift><Key.shift><Key.shift><Key.shift><Key.shift><Key.shift><Key.shift><Key.shift><Key.shift><Key.shift><Key.shift><Key.shift><Key.shift><Key.shift><Key.shift><Key.shift><Key.shift><Key.shift><Key.shift><Key.shift><Key.shift><Key.shift><Key.shift><Key.shift><Key.shift><Key.shift><Key.shift><Key.shift><Key.shift><Key.shift><Key.shift><Key.shift><Key.shift><Key.shift><Key.shift><Key.shift><Key.shift><Key.shift><Key.shift><Key.shift><Key.shift>JOBS
Screenshot: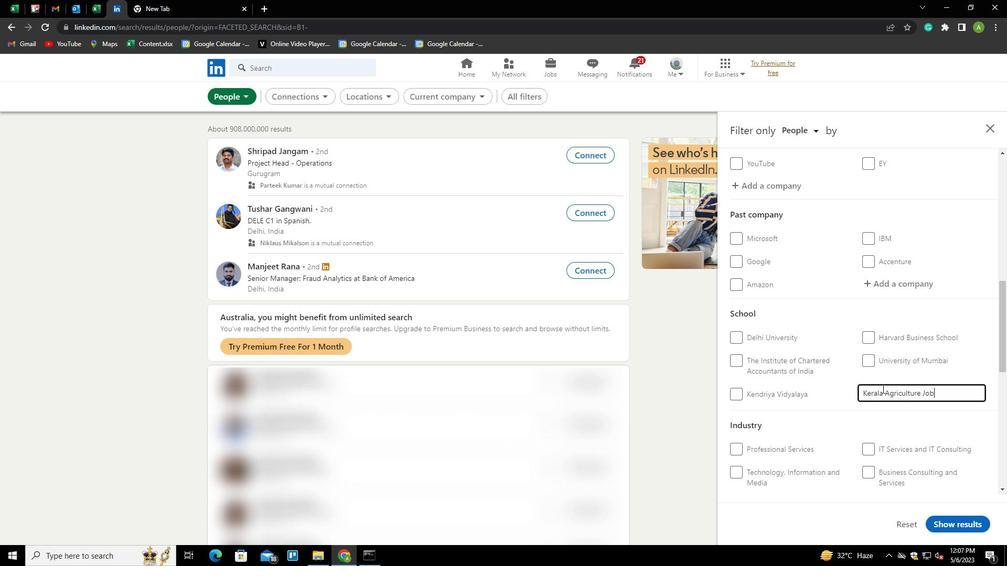 
Action: Mouse moved to (921, 393)
Screenshot: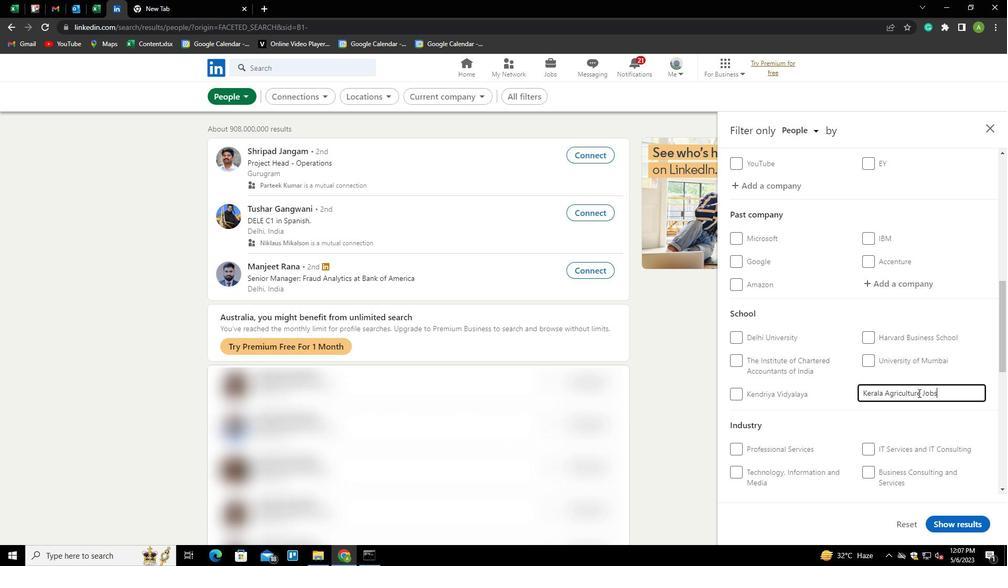 
Action: Mouse pressed left at (921, 393)
Screenshot: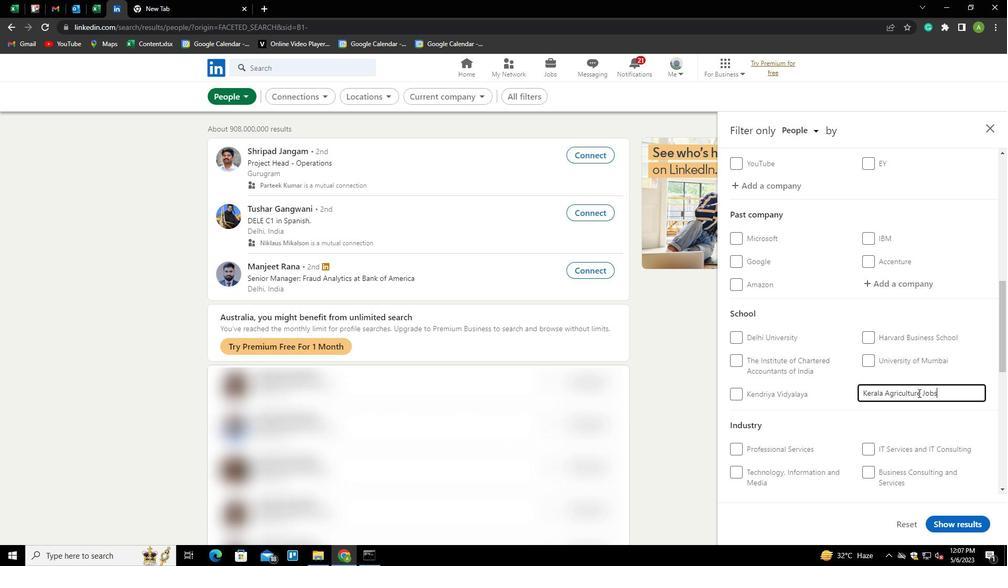 
Action: Mouse moved to (909, 385)
Screenshot: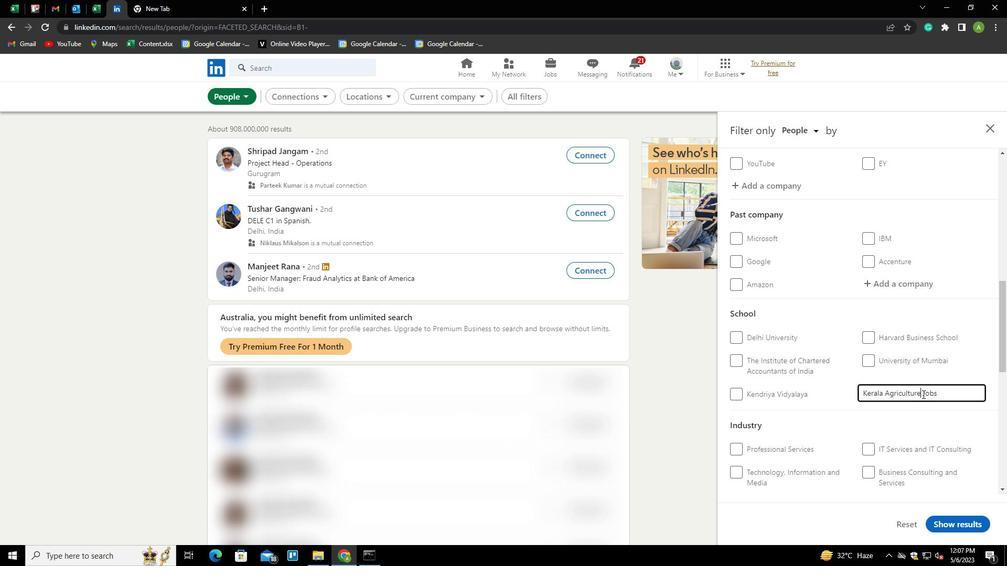
Action: Key pressed <Key.backspace>AL<Key.down><Key.enter>
Screenshot: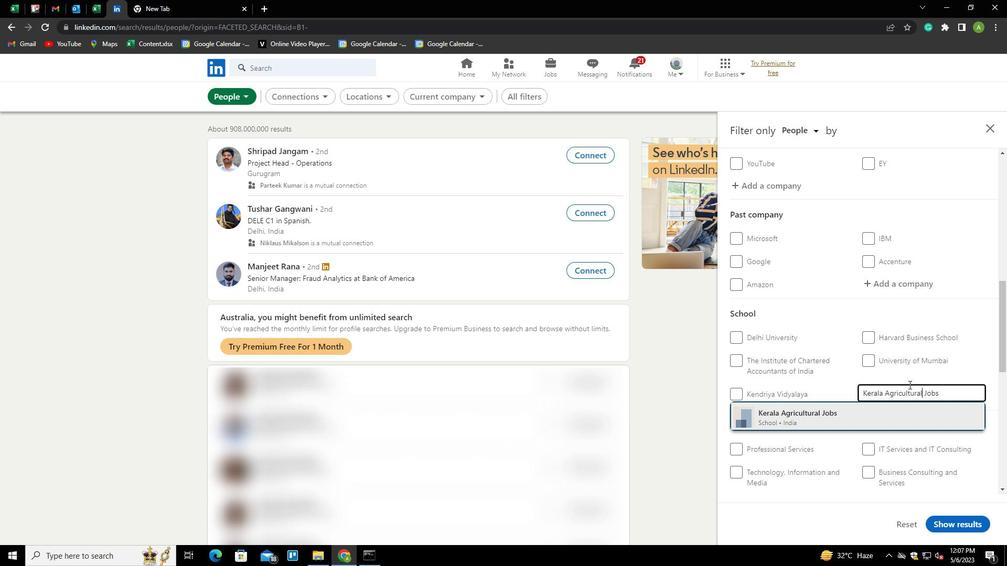 
Action: Mouse scrolled (909, 384) with delta (0, 0)
Screenshot: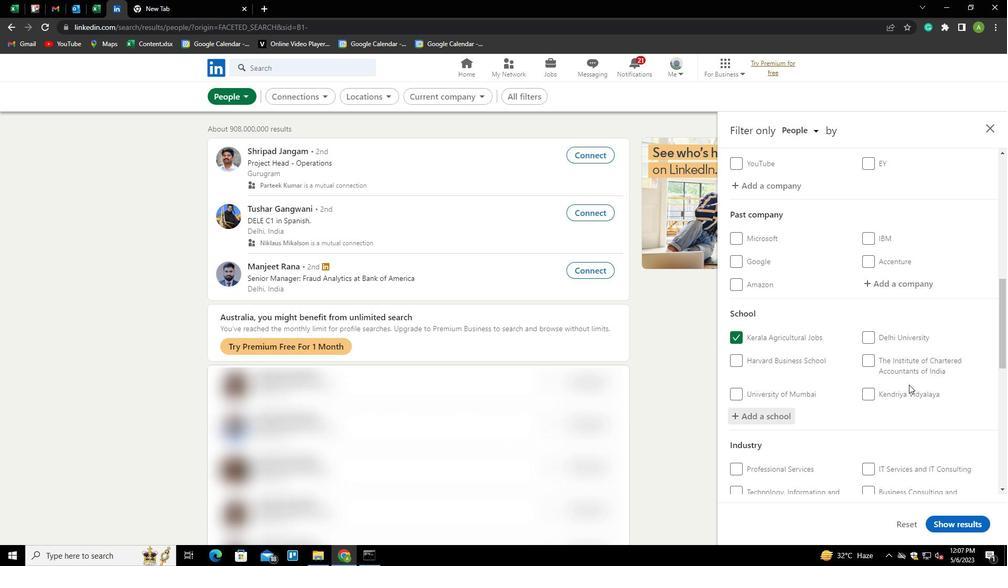 
Action: Mouse scrolled (909, 384) with delta (0, 0)
Screenshot: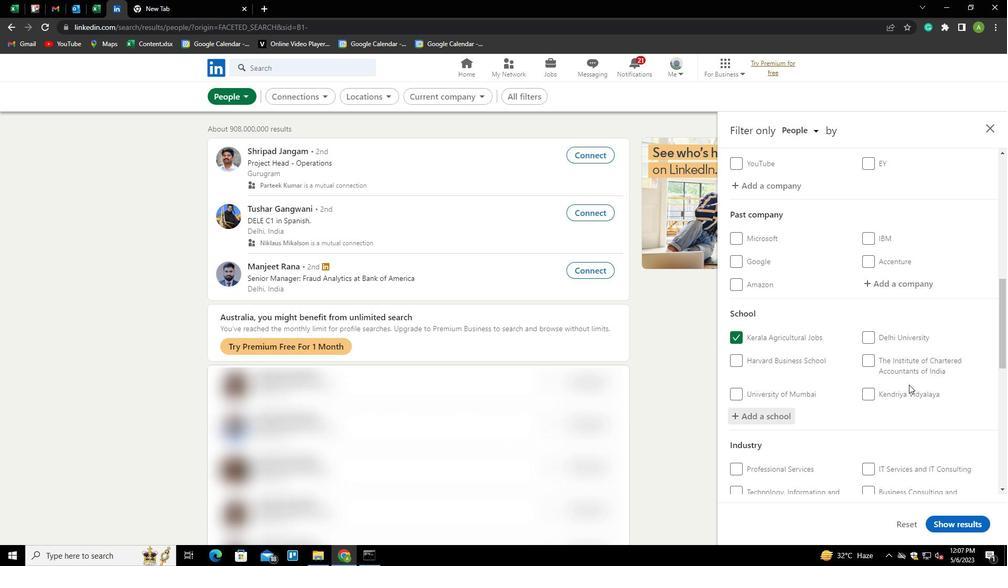 
Action: Mouse scrolled (909, 384) with delta (0, 0)
Screenshot: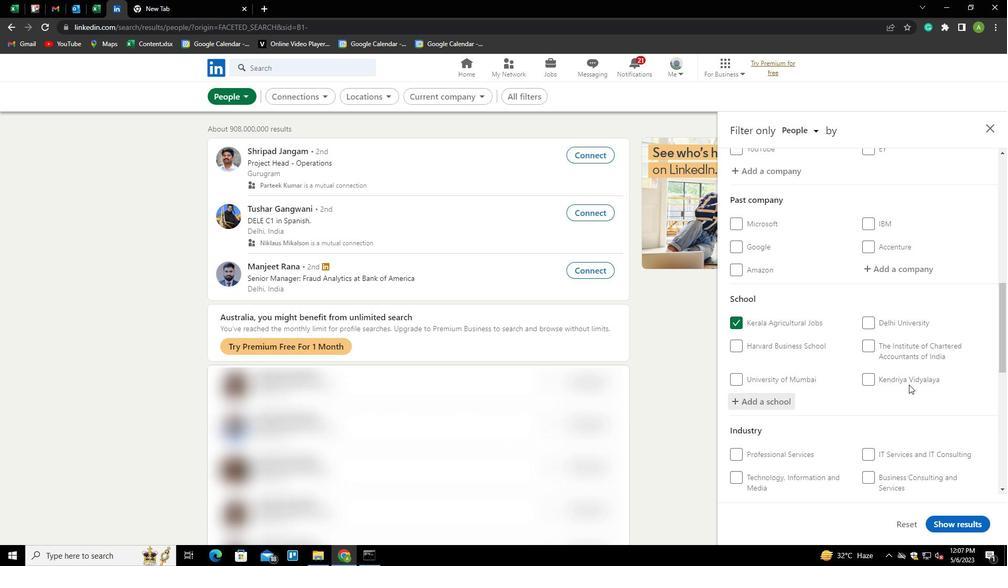 
Action: Mouse scrolled (909, 384) with delta (0, 0)
Screenshot: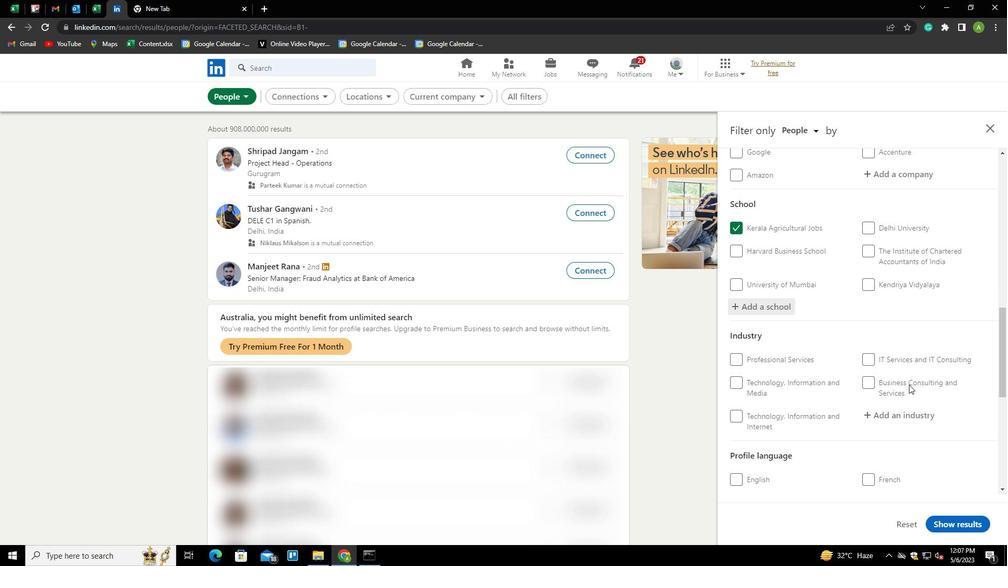 
Action: Mouse moved to (894, 307)
Screenshot: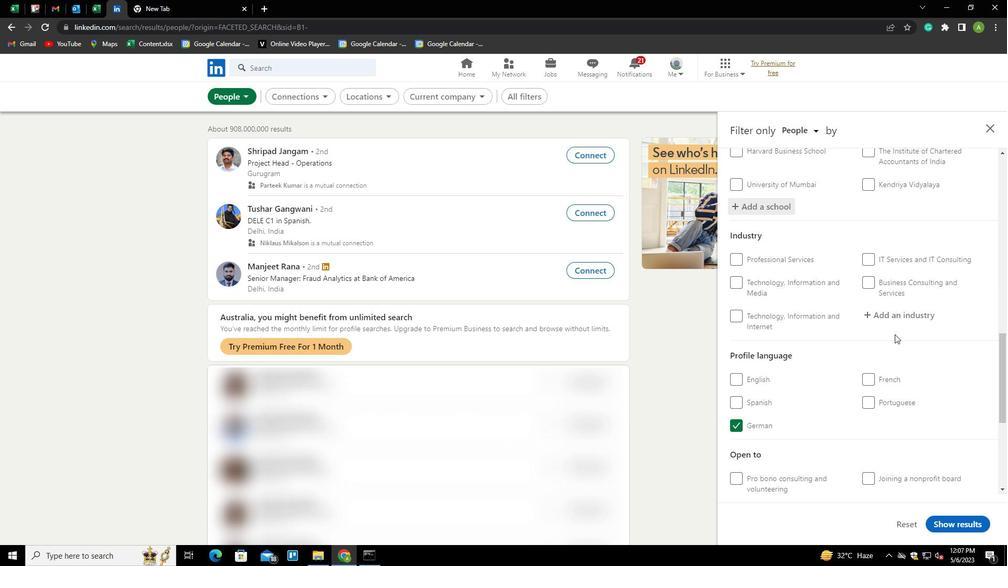 
Action: Mouse pressed left at (894, 307)
Screenshot: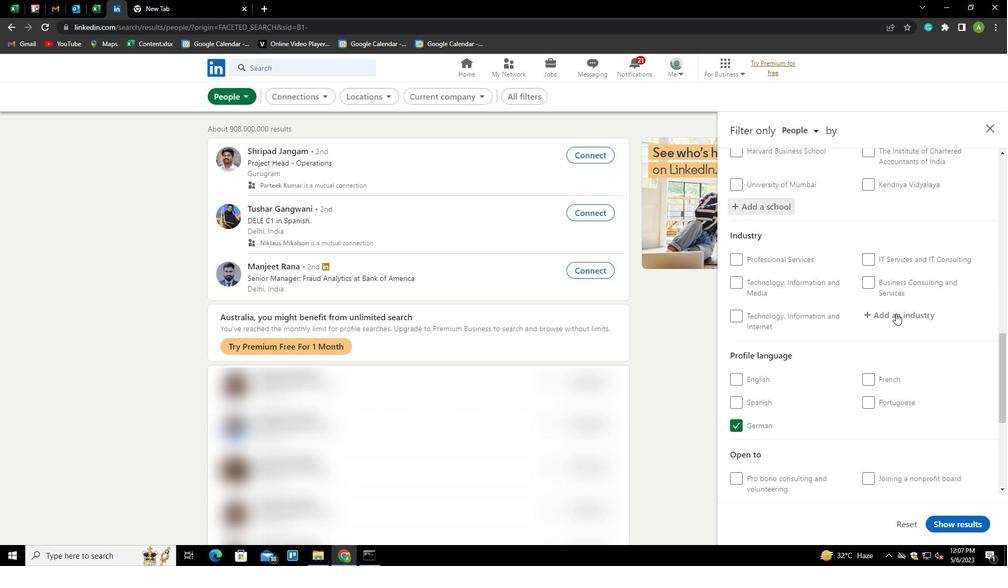 
Action: Mouse moved to (892, 311)
Screenshot: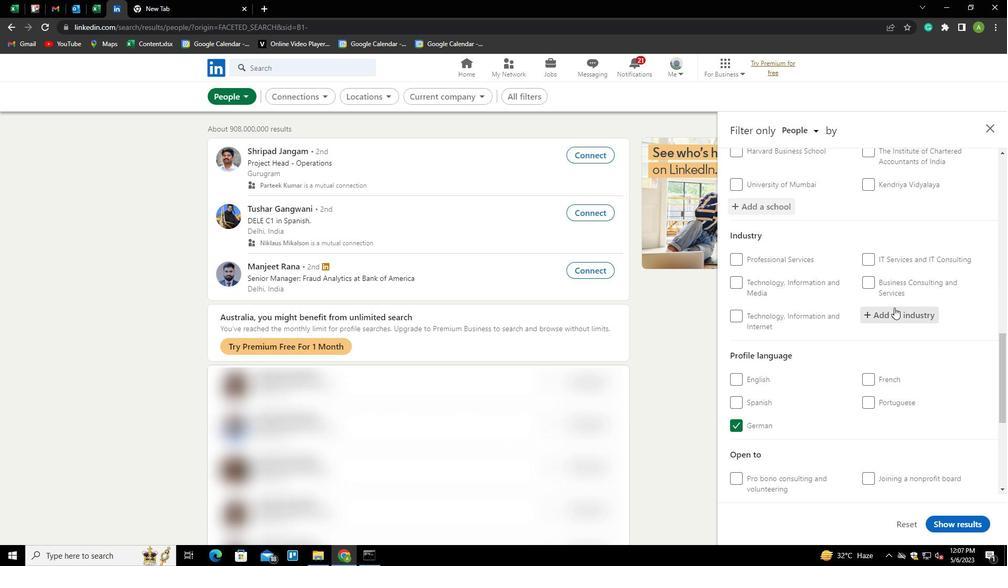 
Action: Key pressed <Key.shift>HOUSEHOLD<Key.space><Key.shift>APPLIANCE<Key.space><Key.shift>MANUFACF<Key.backspace>TURING<Key.down><Key.enter>
Screenshot: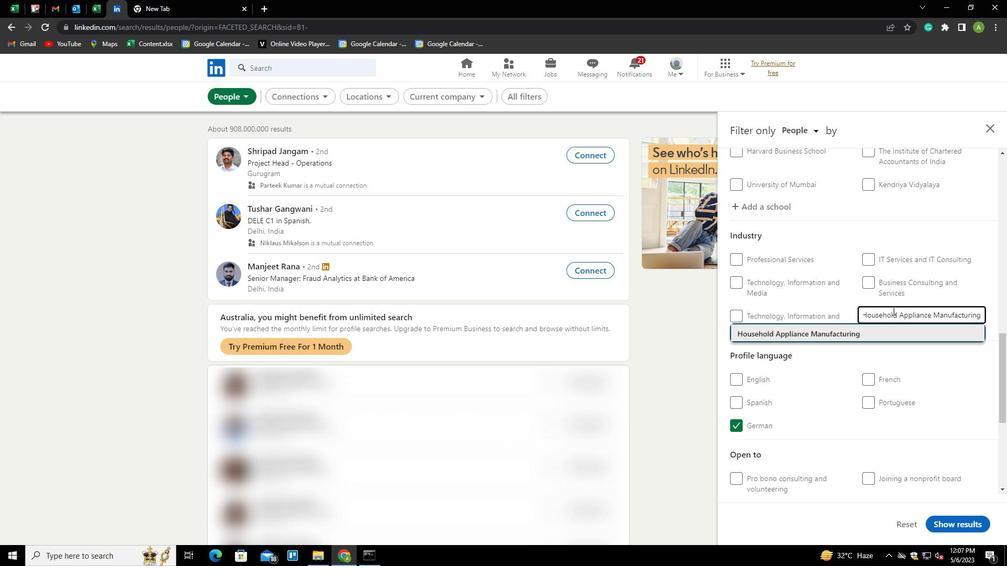 
Action: Mouse scrolled (892, 310) with delta (0, 0)
Screenshot: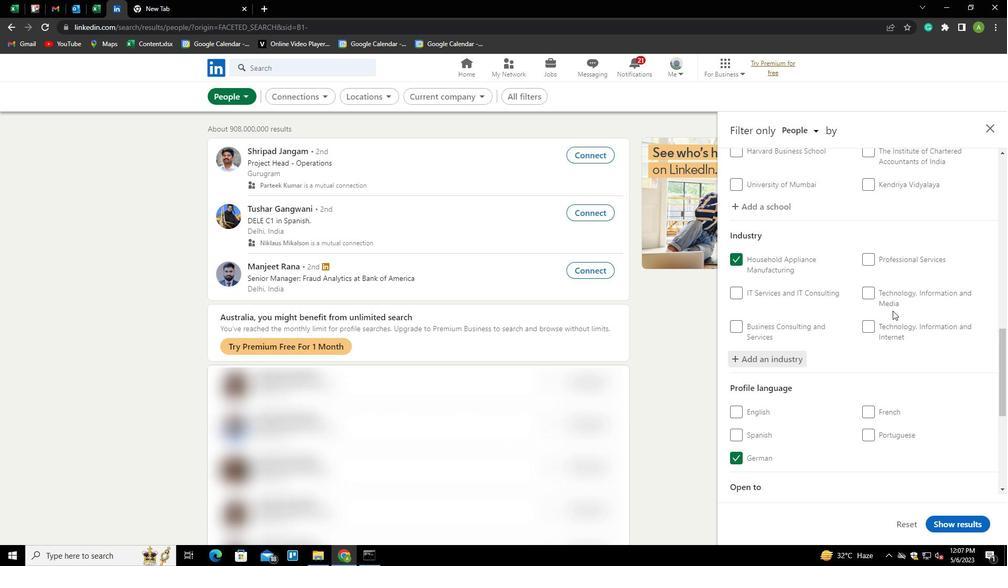 
Action: Mouse moved to (896, 313)
Screenshot: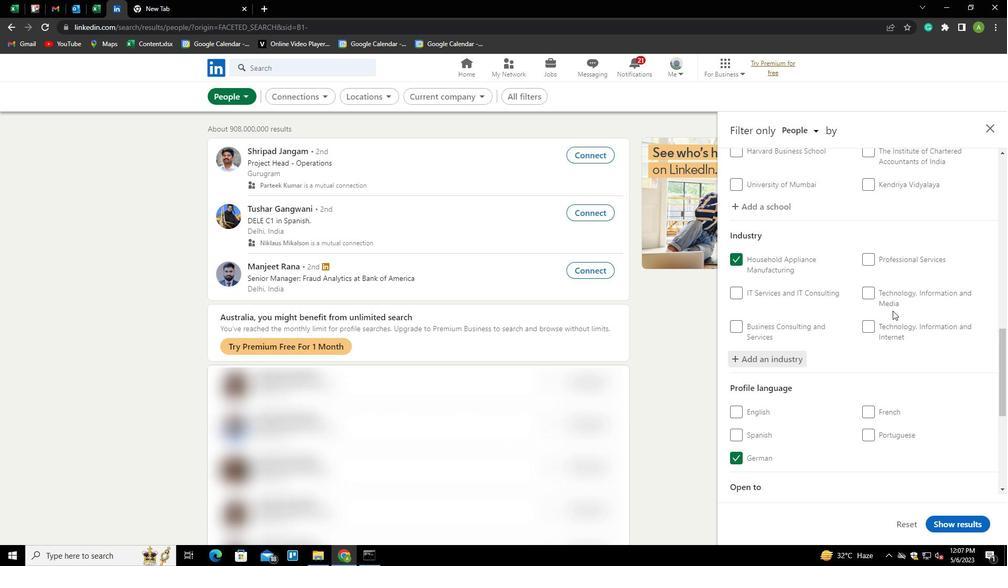 
Action: Mouse scrolled (896, 312) with delta (0, 0)
Screenshot: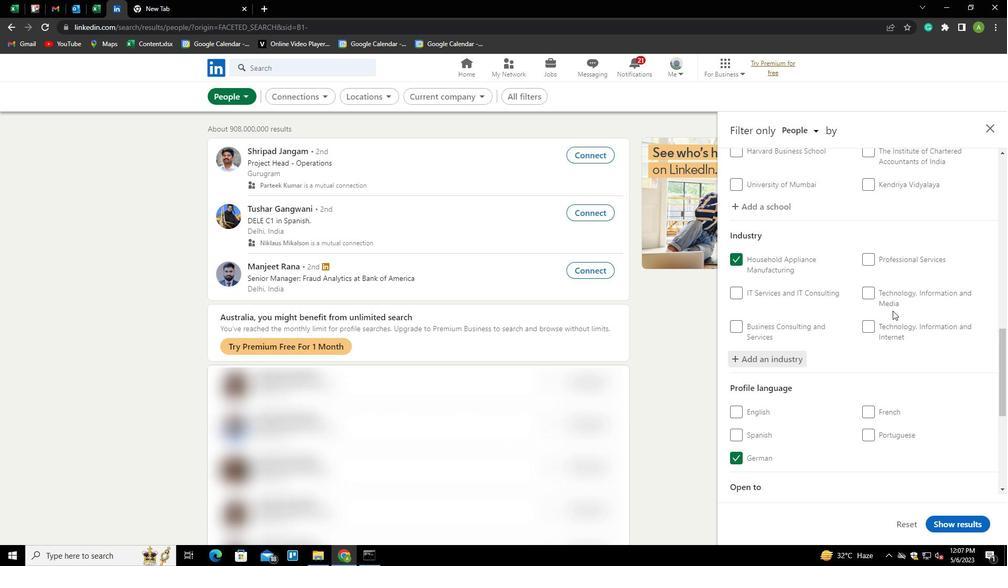 
Action: Mouse moved to (889, 311)
Screenshot: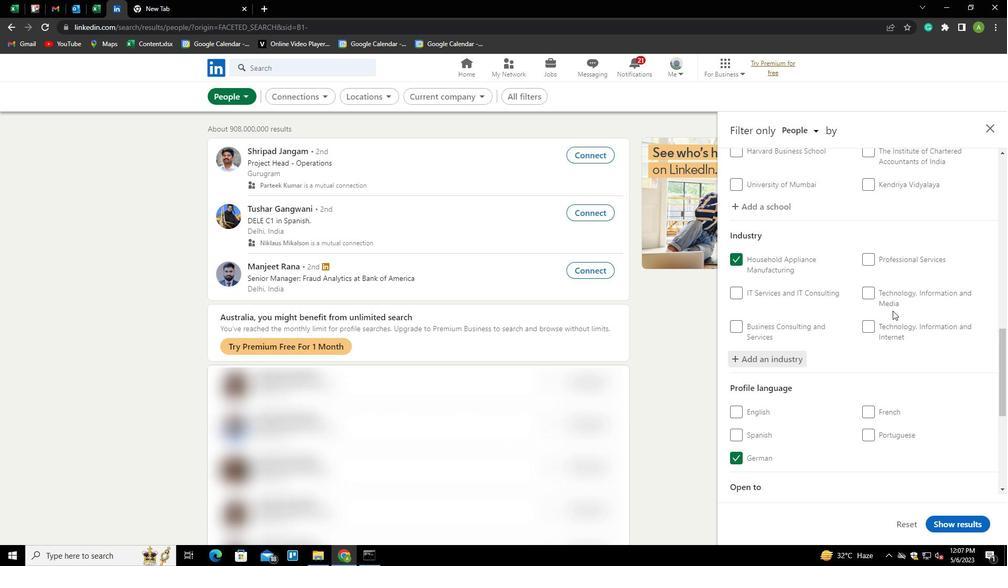 
Action: Mouse scrolled (889, 310) with delta (0, 0)
Screenshot: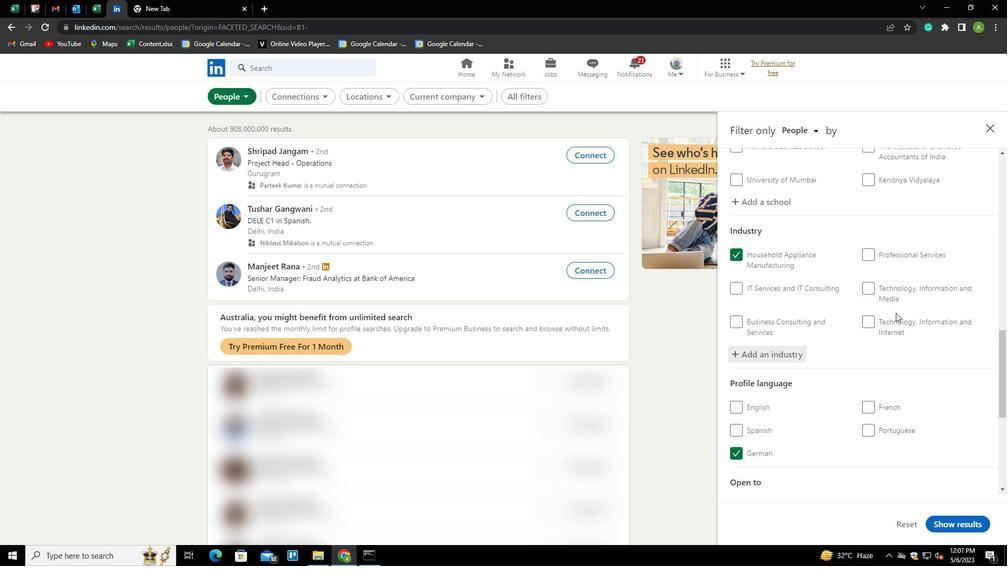 
Action: Mouse scrolled (889, 310) with delta (0, 0)
Screenshot: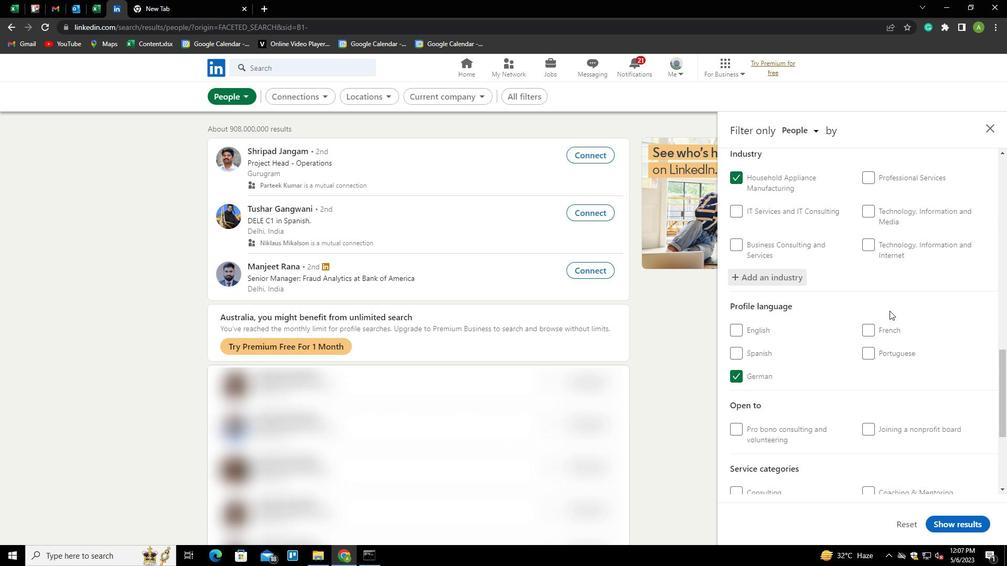 
Action: Mouse moved to (886, 310)
Screenshot: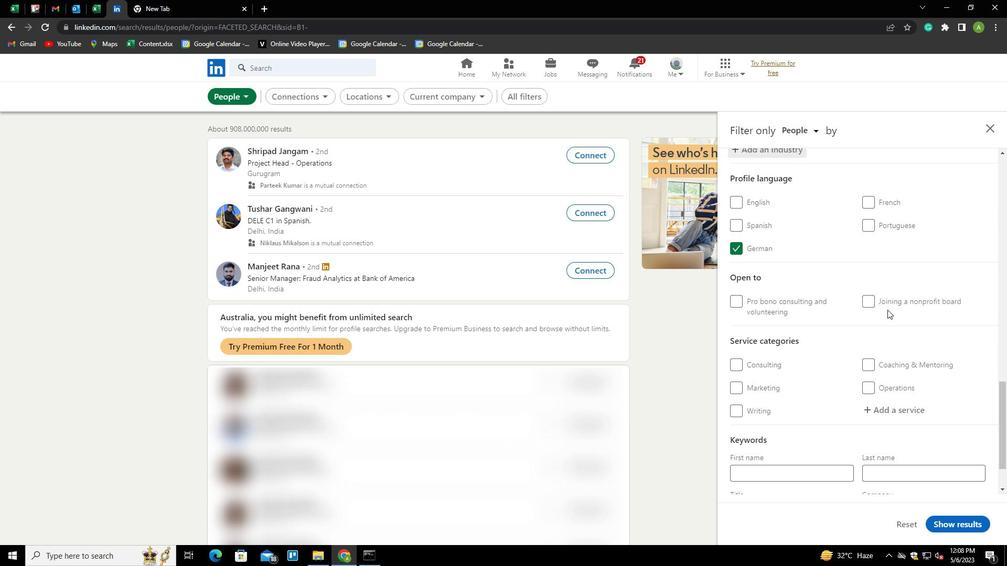 
Action: Mouse scrolled (886, 309) with delta (0, 0)
Screenshot: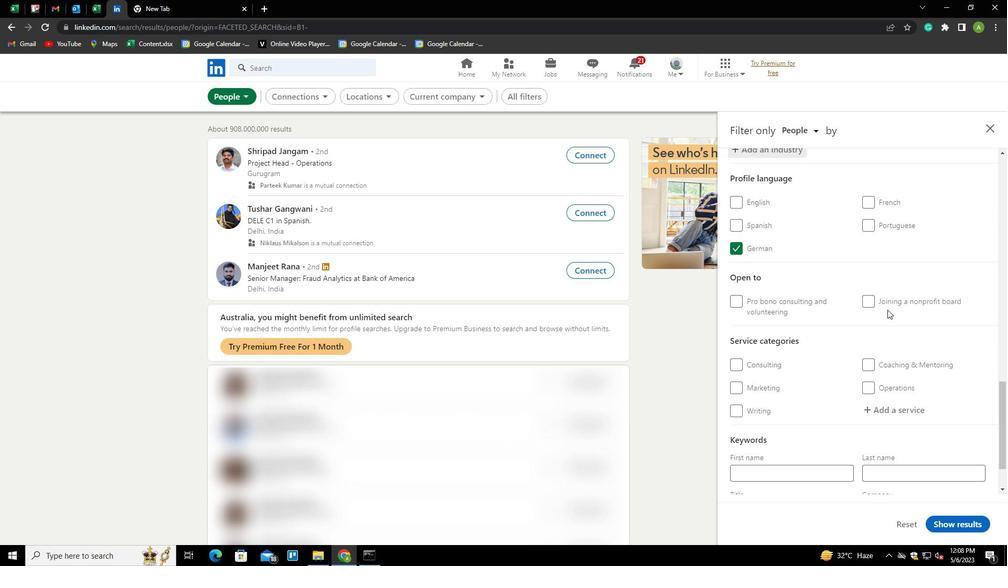 
Action: Mouse scrolled (886, 309) with delta (0, 0)
Screenshot: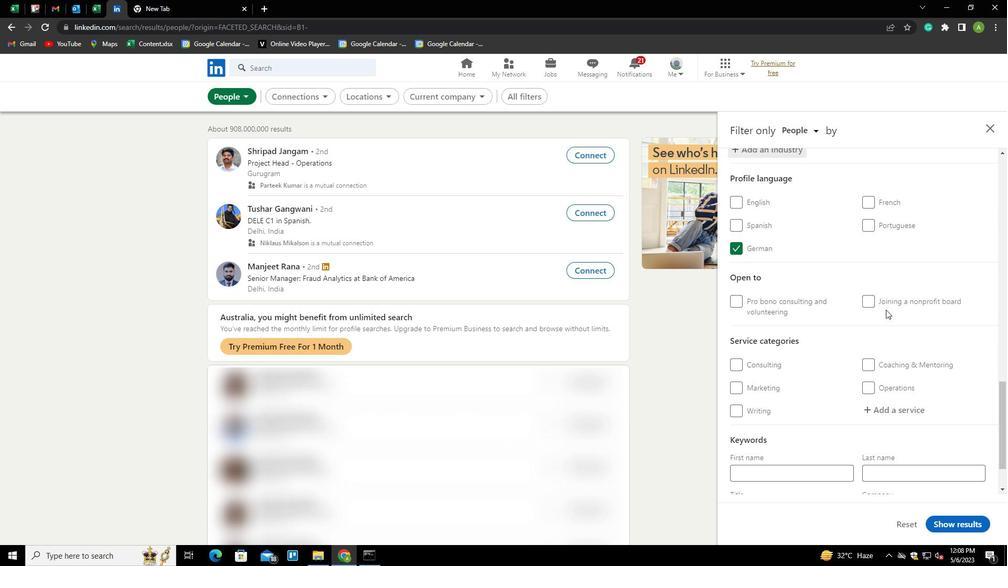 
Action: Mouse moved to (886, 343)
Screenshot: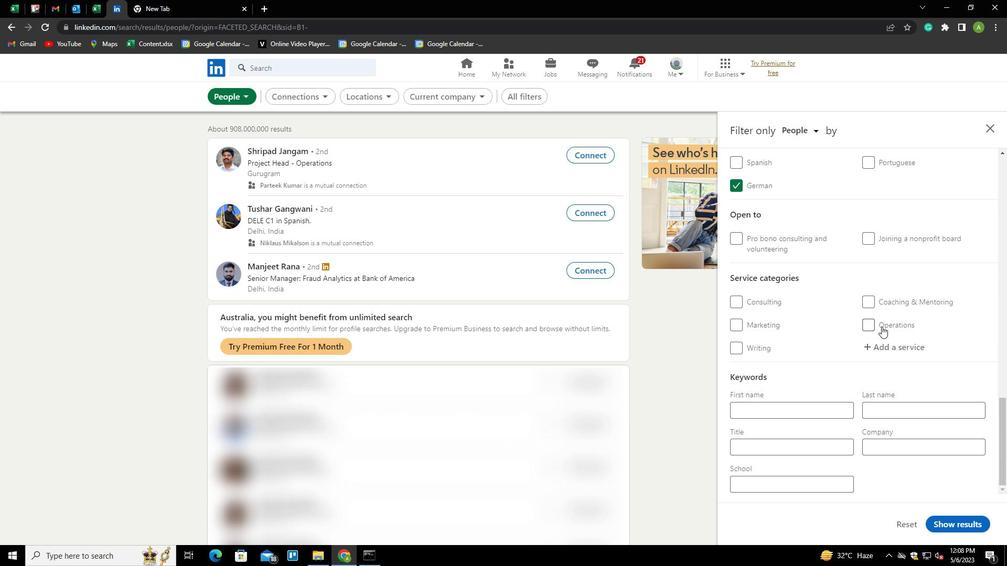 
Action: Mouse pressed left at (886, 343)
Screenshot: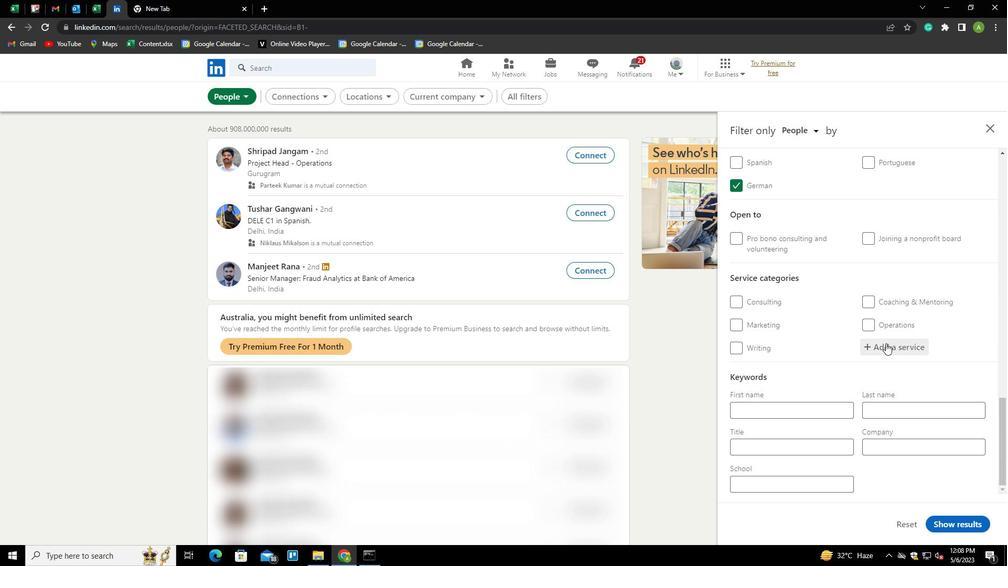
Action: Key pressed <Key.shift><Key.shift>COMMERCIAL<Key.space><Key.shift>REAL<Key.space><Key.shift>ESTATE<Key.down><Key.enter>
Screenshot: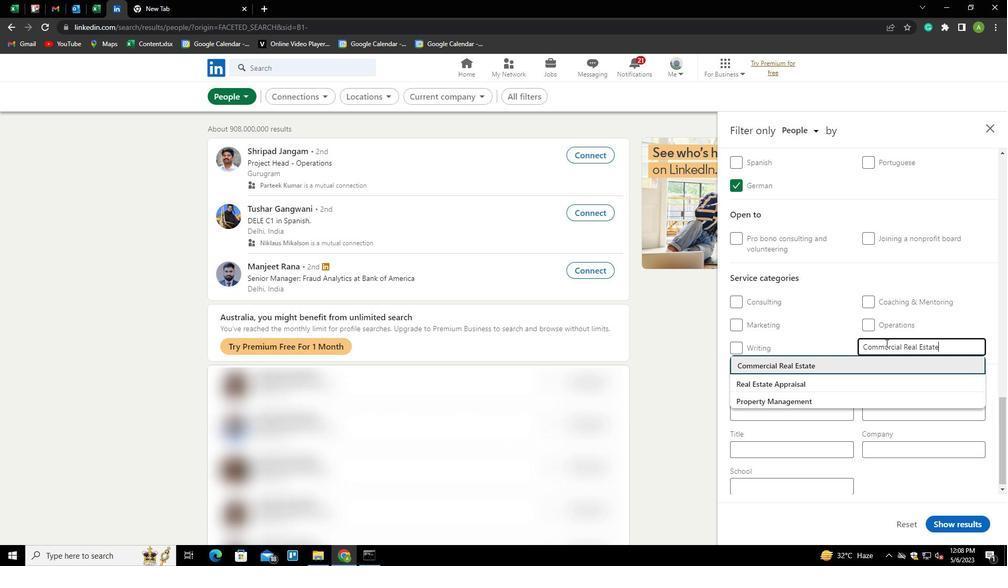 
Action: Mouse scrolled (886, 343) with delta (0, 0)
Screenshot: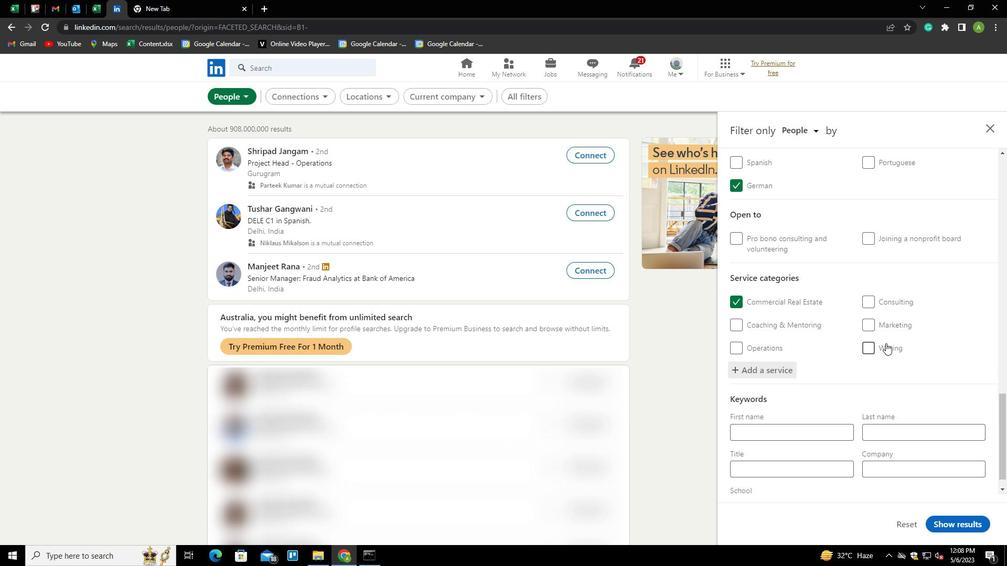 
Action: Mouse scrolled (886, 343) with delta (0, 0)
Screenshot: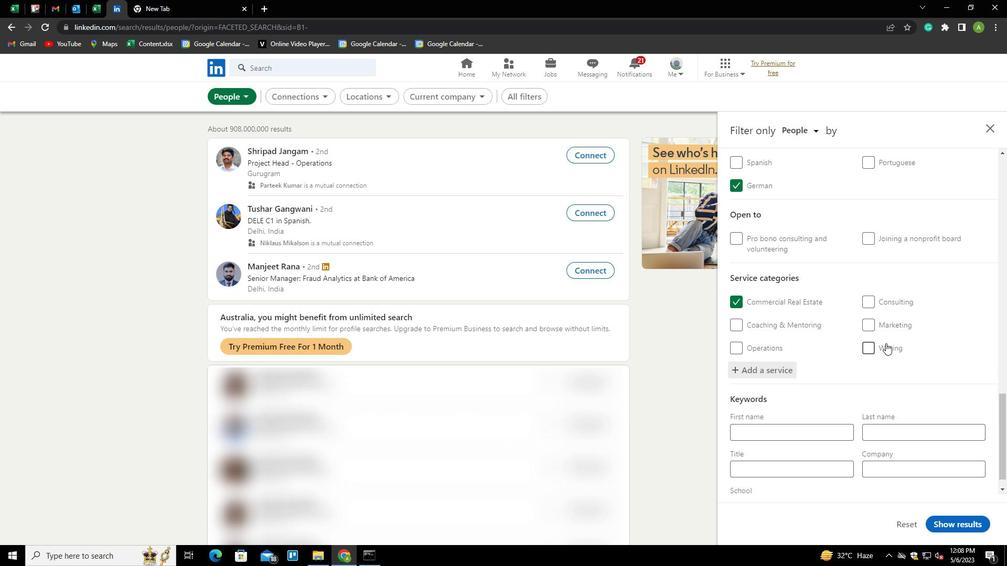 
Action: Mouse scrolled (886, 343) with delta (0, 0)
Screenshot: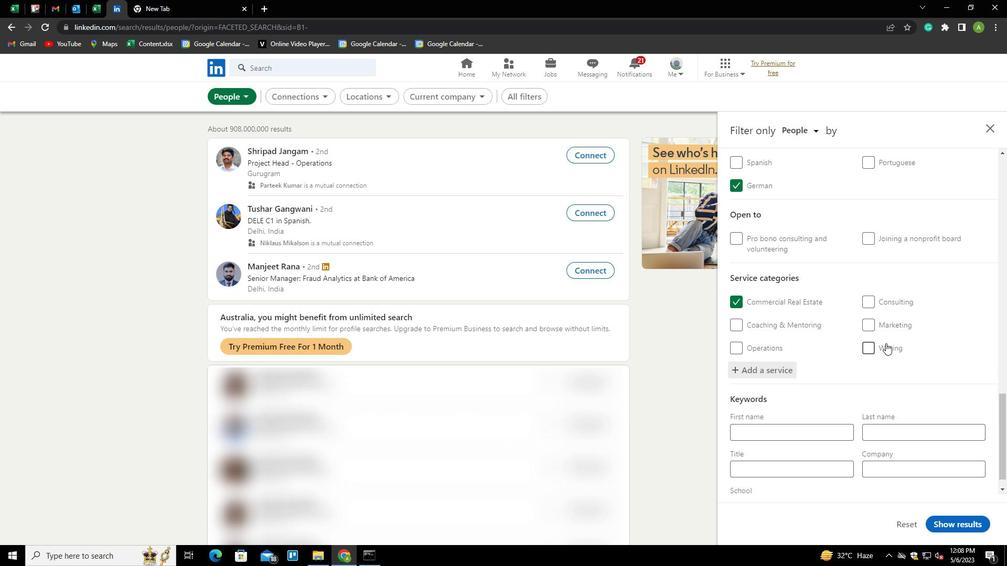 
Action: Mouse scrolled (886, 343) with delta (0, 0)
Screenshot: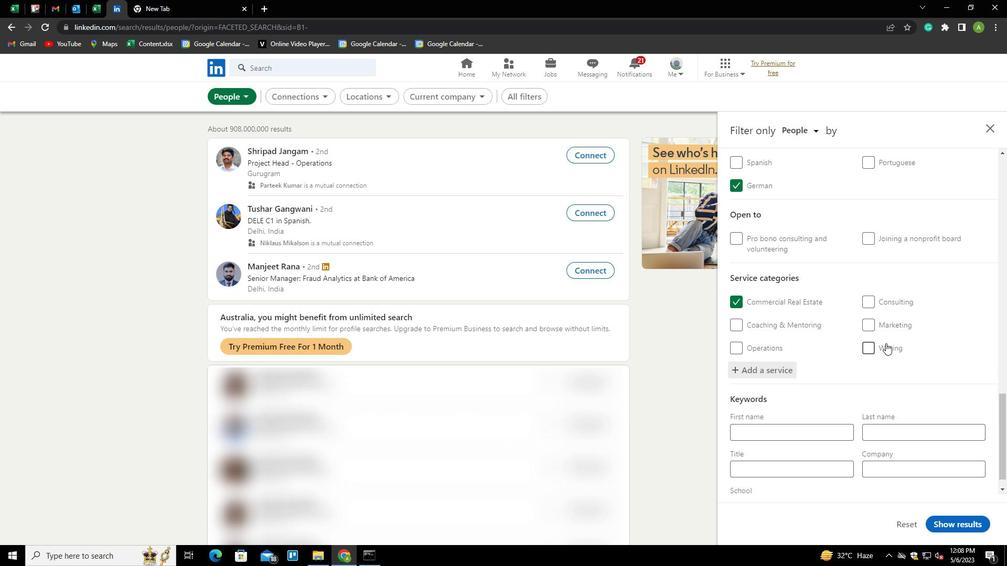 
Action: Mouse moved to (832, 450)
Screenshot: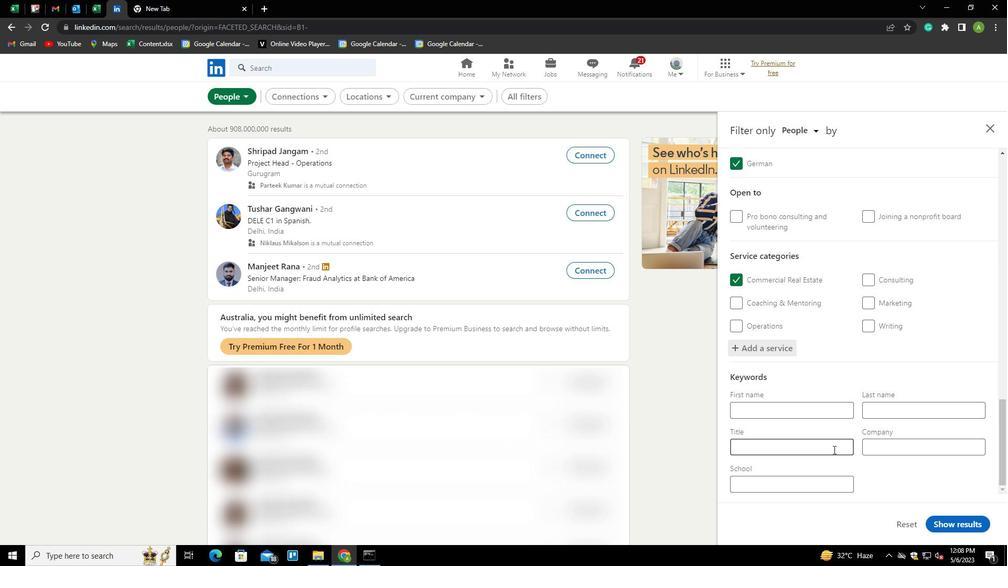 
Action: Mouse pressed left at (832, 450)
Screenshot: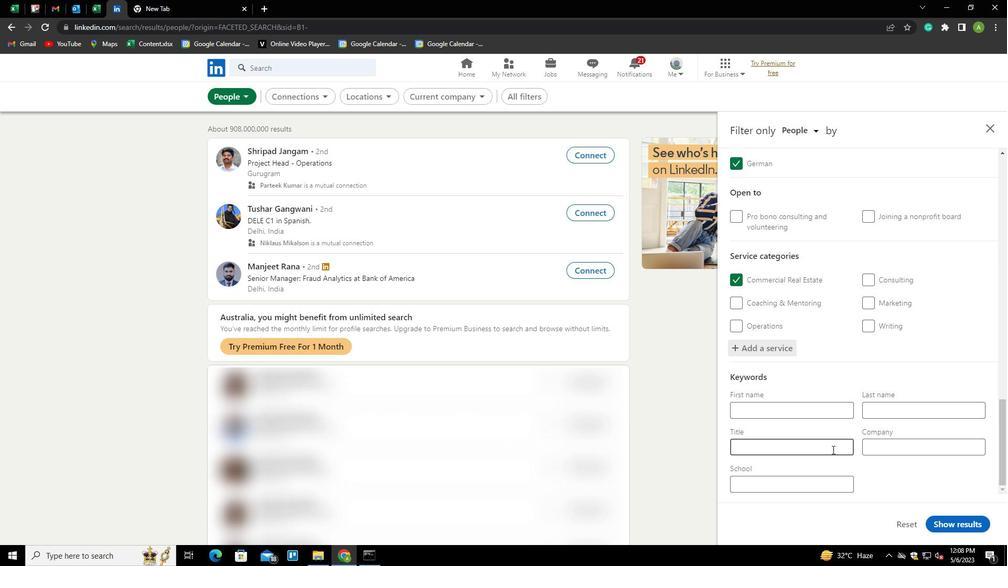
Action: Key pressed <Key.shift>DIRECTOR<Key.space>OF<Key.space><Key.shift>INSIDE<Key.space><Key.shift>SALES
Screenshot: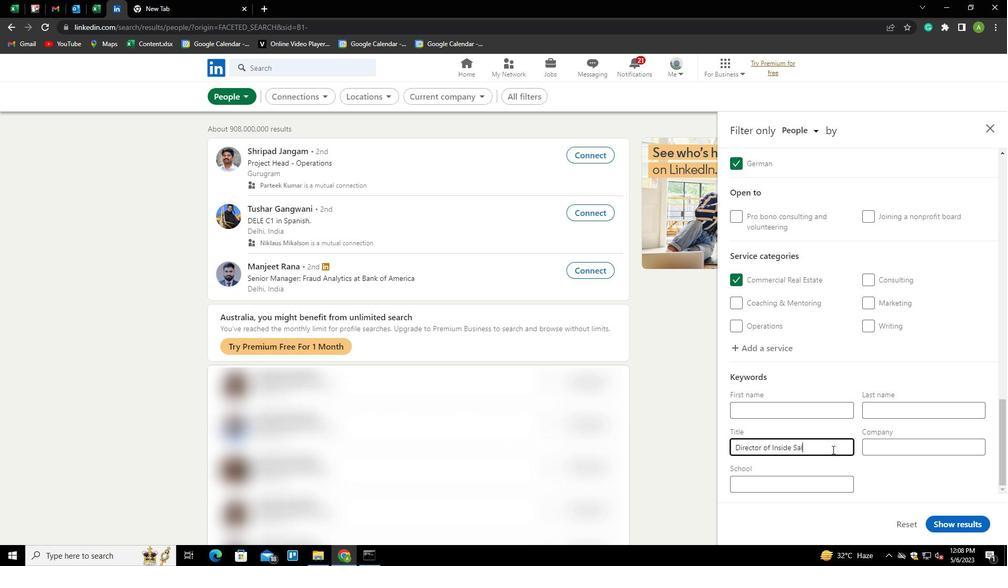 
Action: Mouse moved to (880, 475)
Screenshot: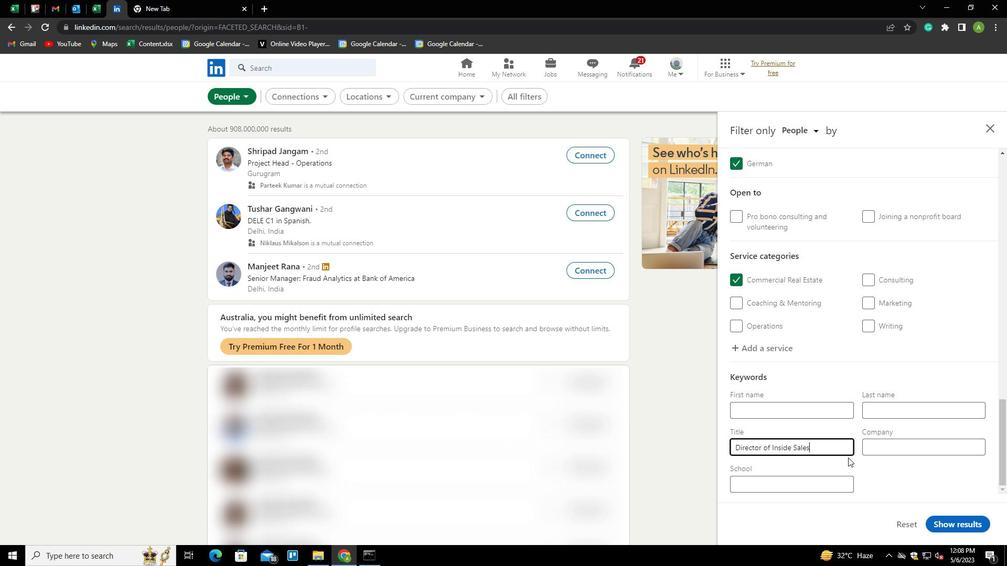 
Action: Mouse pressed left at (880, 475)
Screenshot: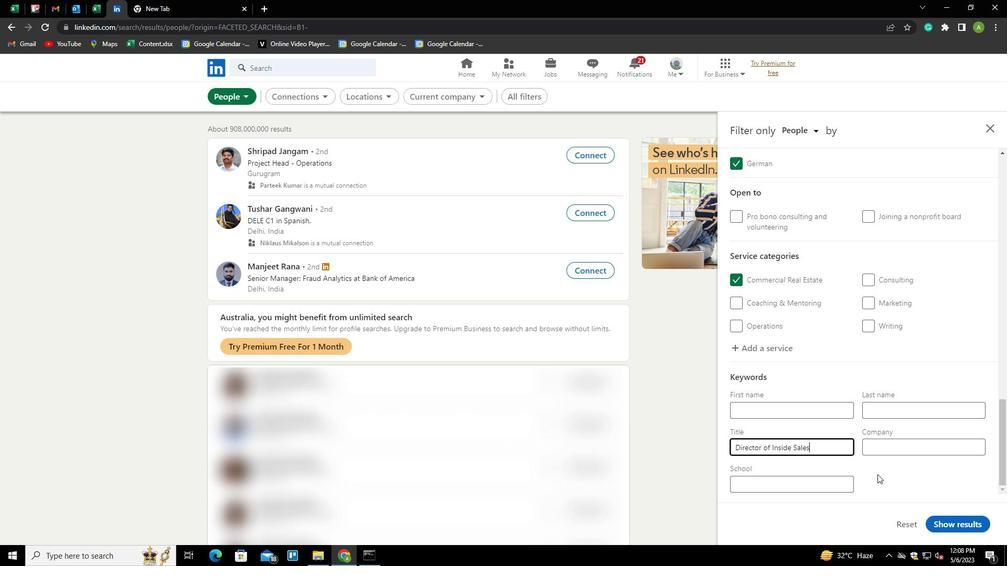 
Action: Mouse moved to (968, 522)
Screenshot: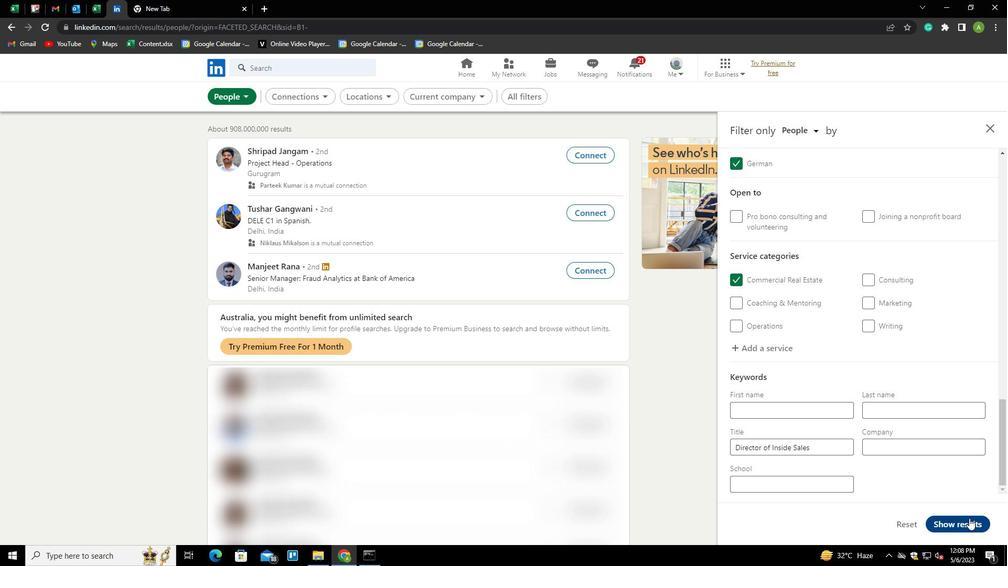 
Action: Mouse pressed left at (968, 522)
Screenshot: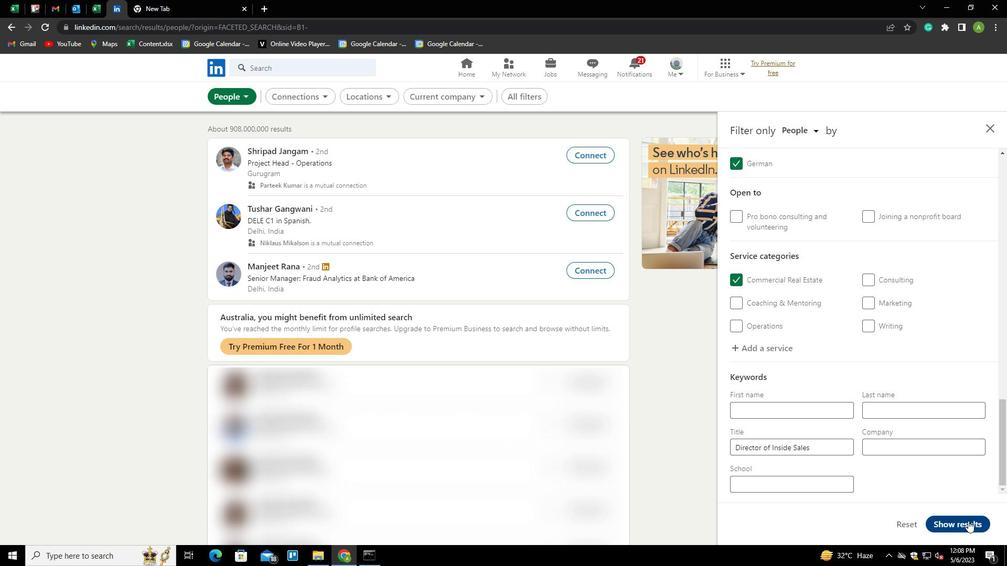 
Action: Mouse moved to (942, 460)
Screenshot: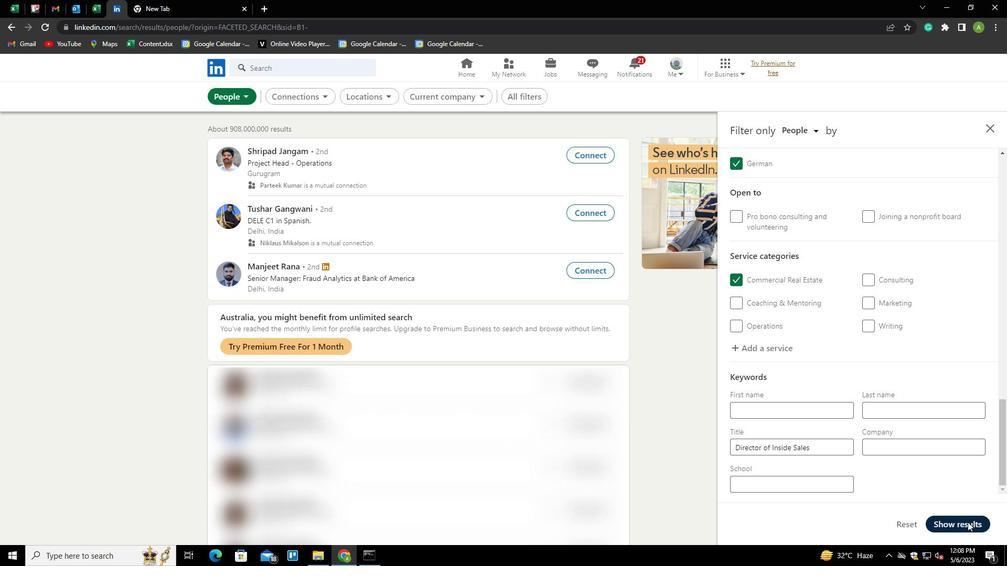 
